Task: Look for space in King's Lynn, United Kingdom from 3rd August, 2023 to 7th August, 2023 for 2 adults in price range Rs.4000 to Rs.9000. Place can be private room with 1  bedroom having 1 bed and 1 bathroom. Property type can be house, flat, guest house, hotel. Booking option can be shelf check-in. Required host language is English.
Action: Mouse moved to (419, 63)
Screenshot: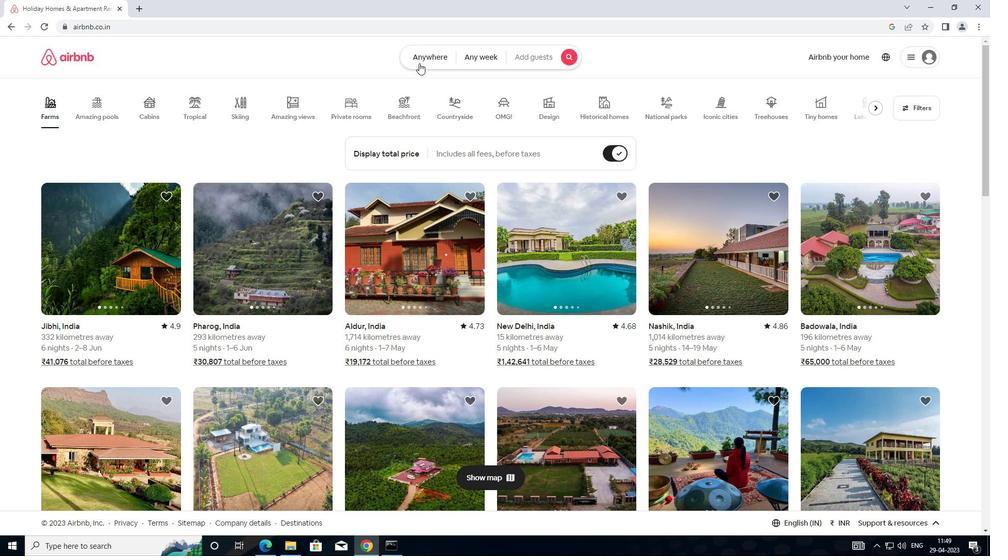 
Action: Mouse pressed left at (419, 63)
Screenshot: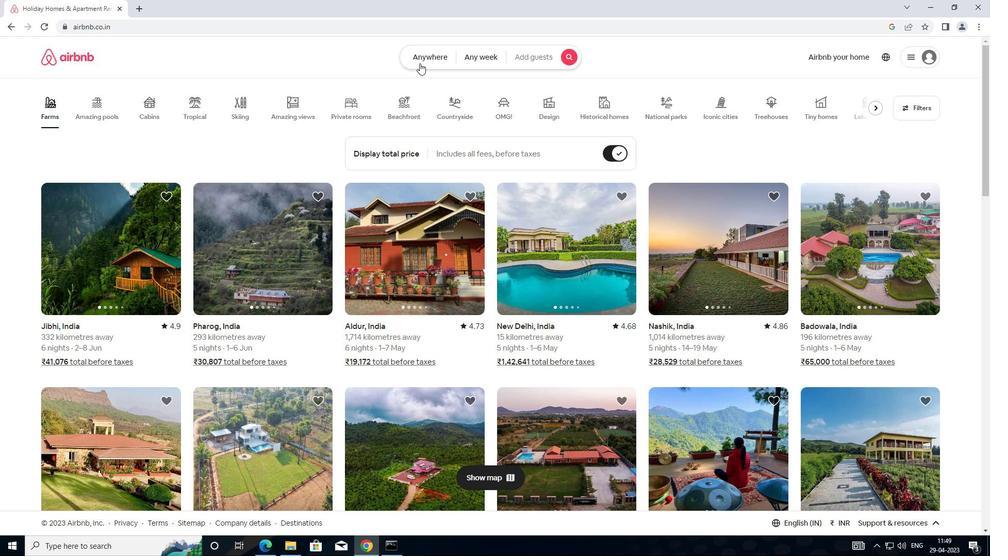
Action: Mouse moved to (320, 104)
Screenshot: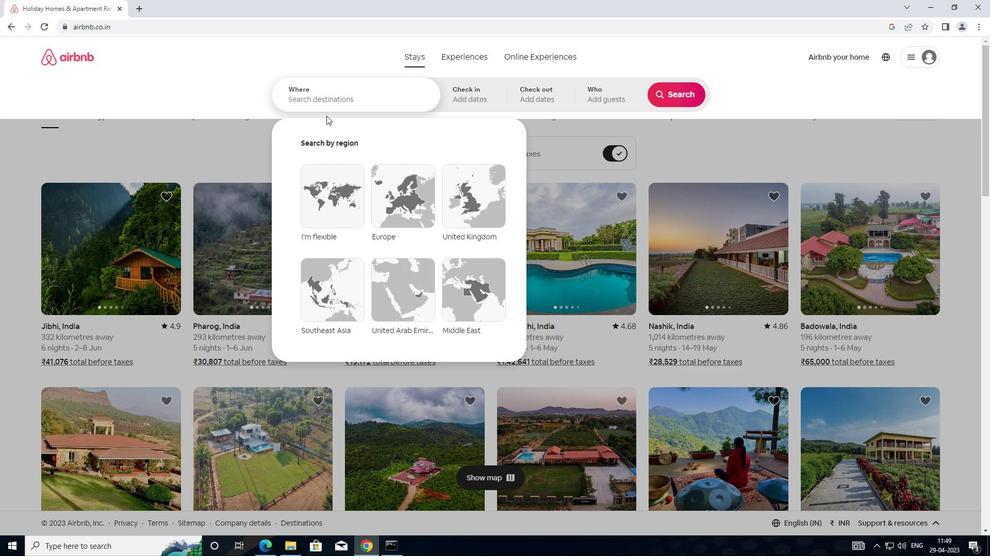 
Action: Mouse pressed left at (320, 104)
Screenshot: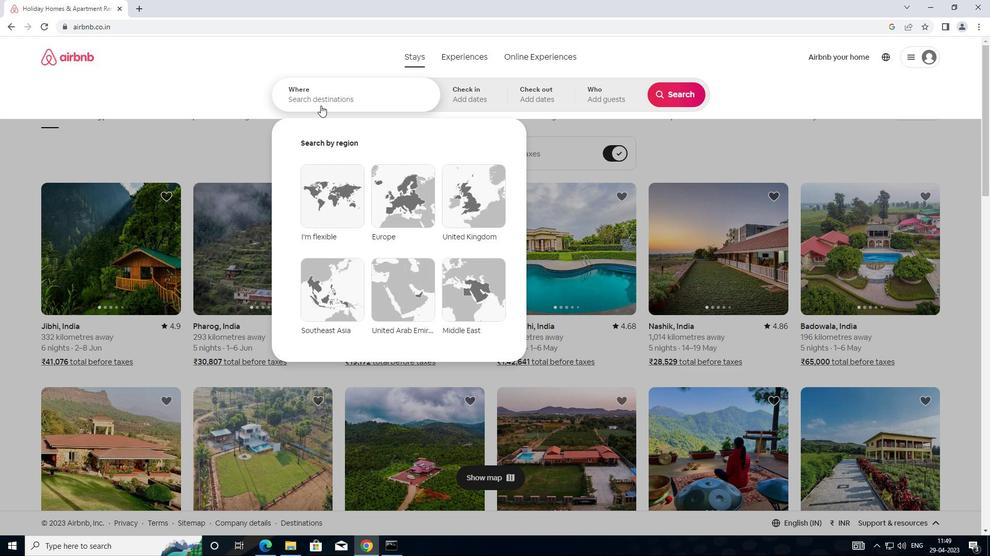 
Action: Mouse moved to (385, 86)
Screenshot: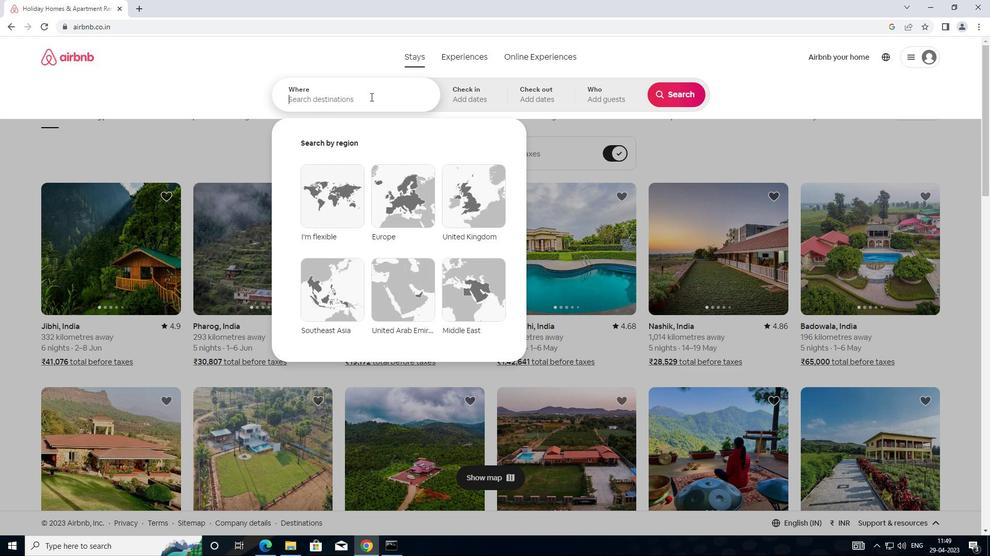 
Action: Key pressed <Key.shift>KING'S<Key.space>LYNN<Key.space>UNITED
Screenshot: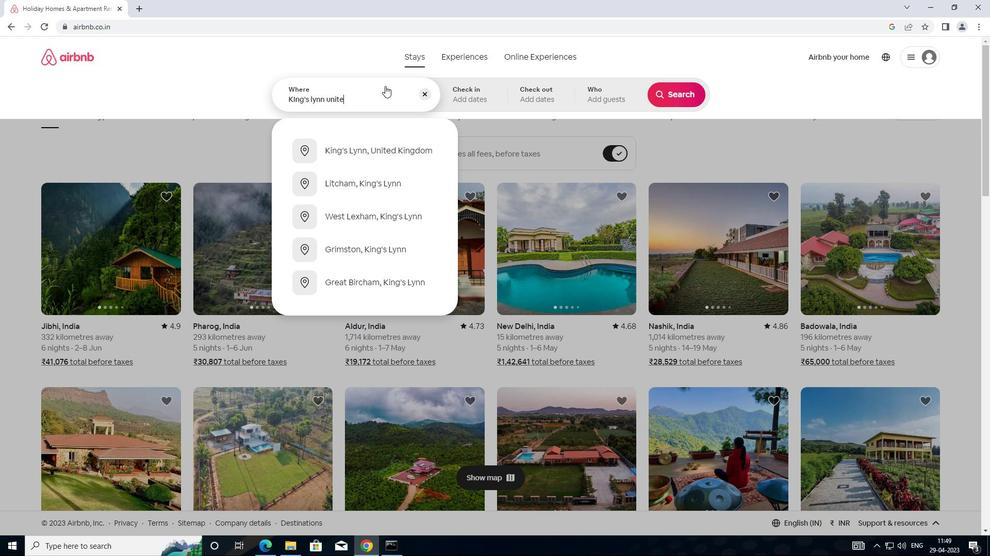 
Action: Mouse moved to (385, 153)
Screenshot: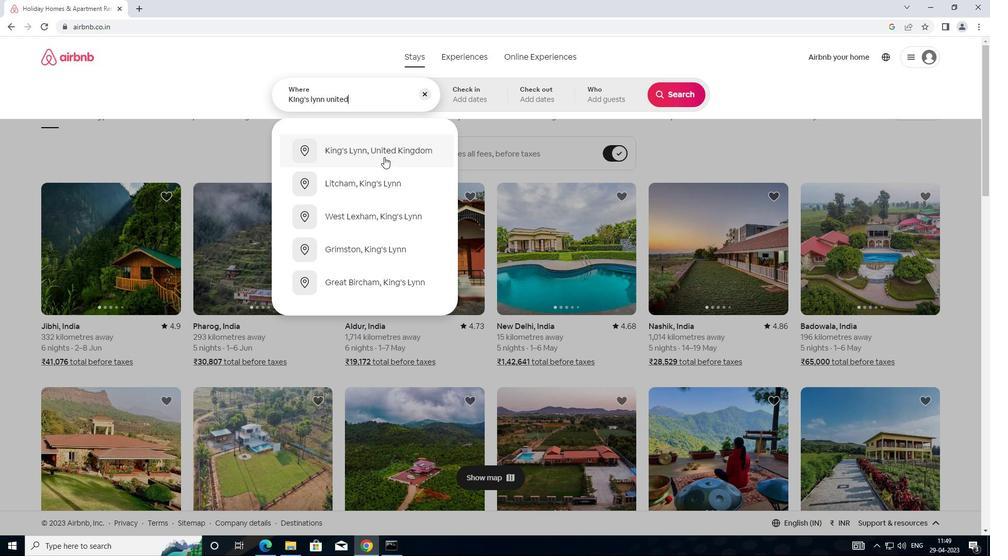 
Action: Mouse pressed left at (385, 153)
Screenshot: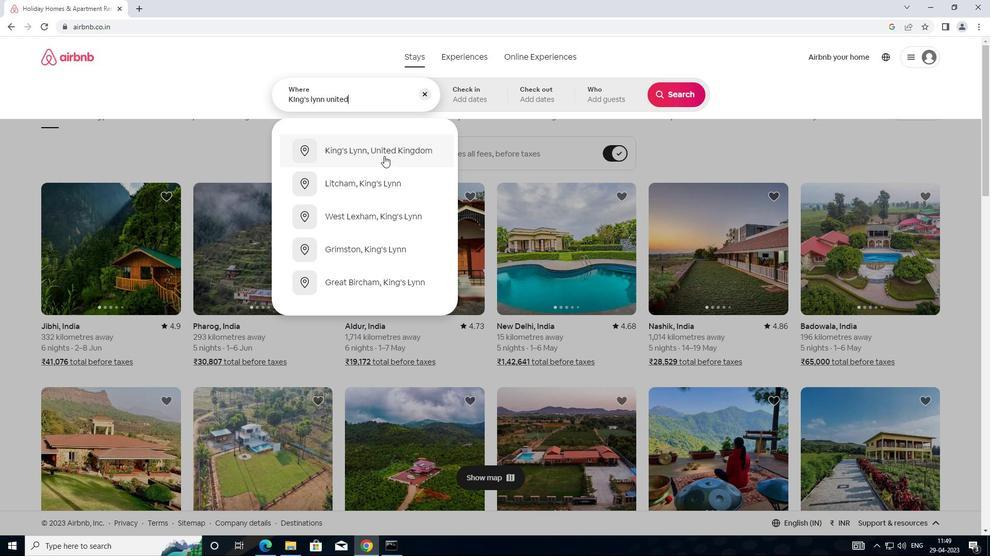 
Action: Mouse moved to (675, 176)
Screenshot: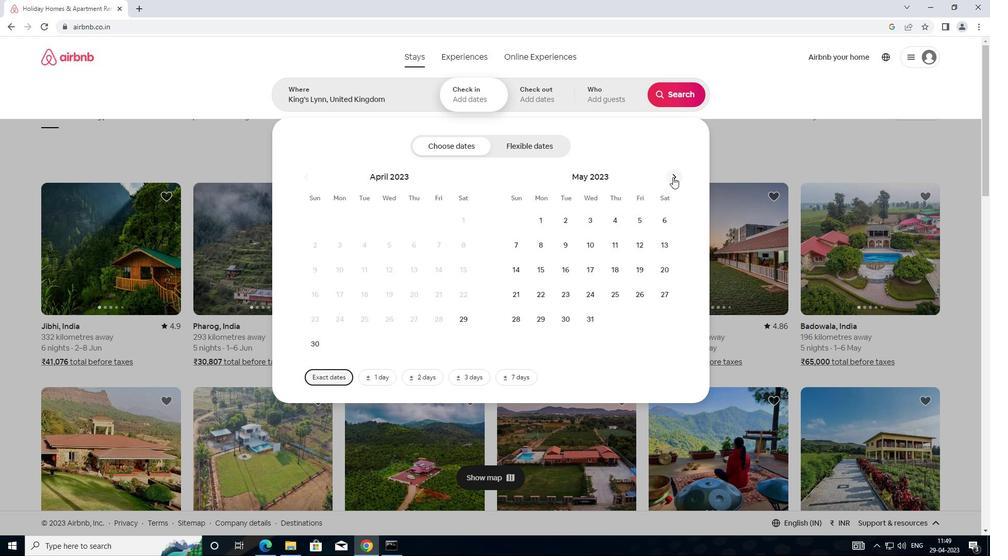 
Action: Mouse pressed left at (675, 176)
Screenshot: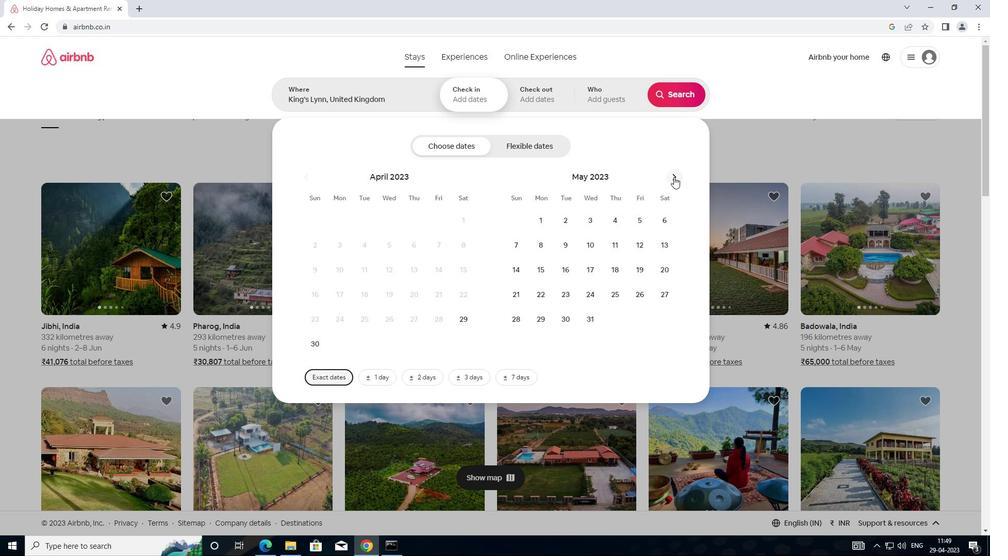 
Action: Mouse pressed left at (675, 176)
Screenshot: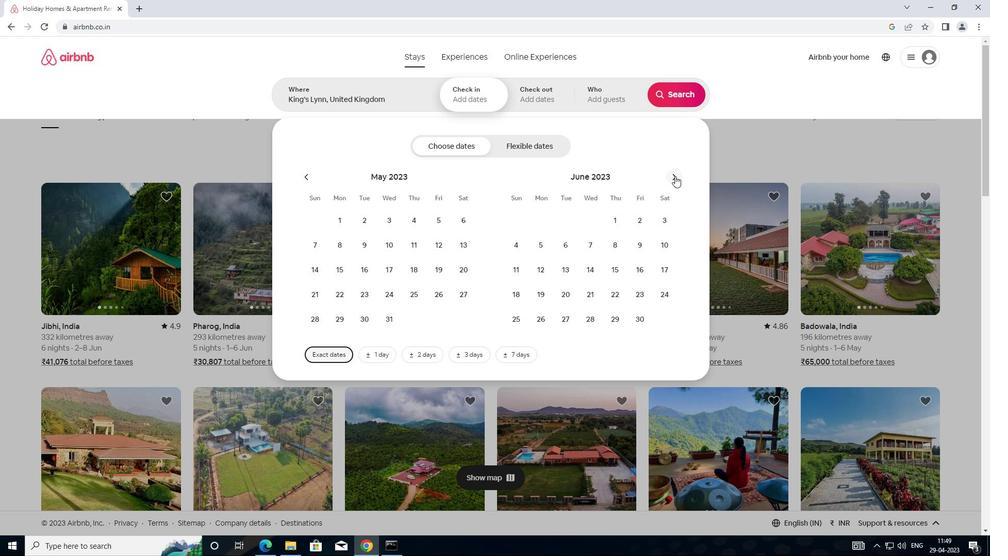 
Action: Mouse pressed left at (675, 176)
Screenshot: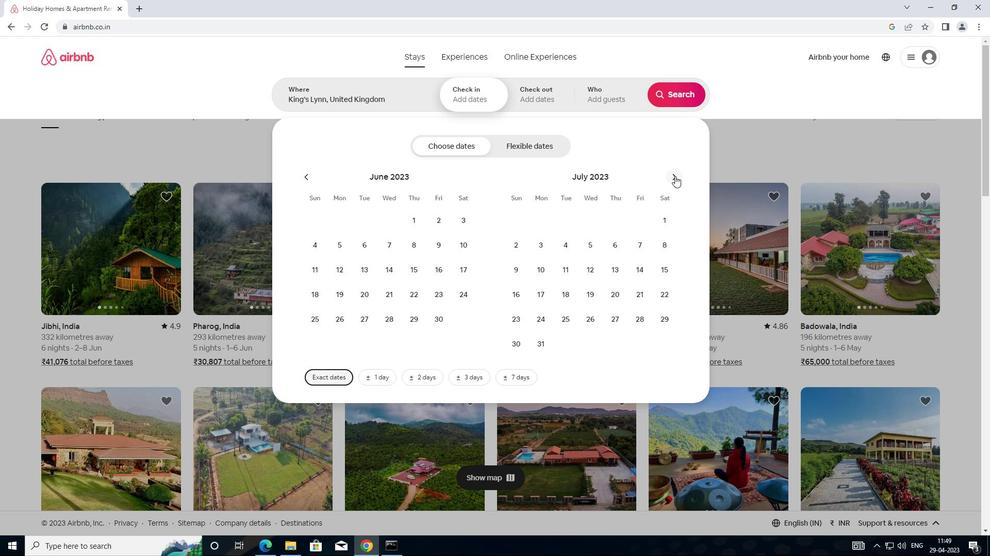 
Action: Mouse moved to (615, 222)
Screenshot: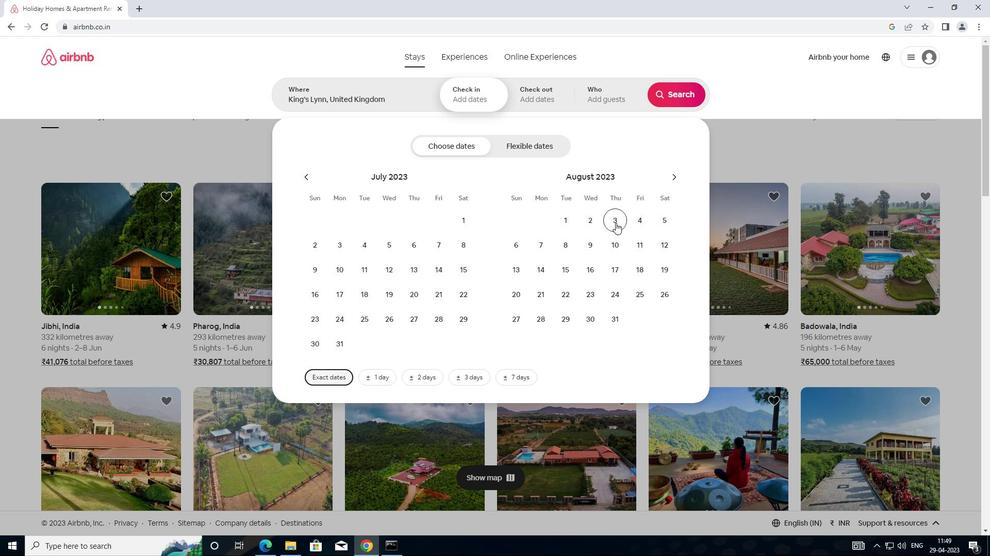 
Action: Mouse pressed left at (615, 222)
Screenshot: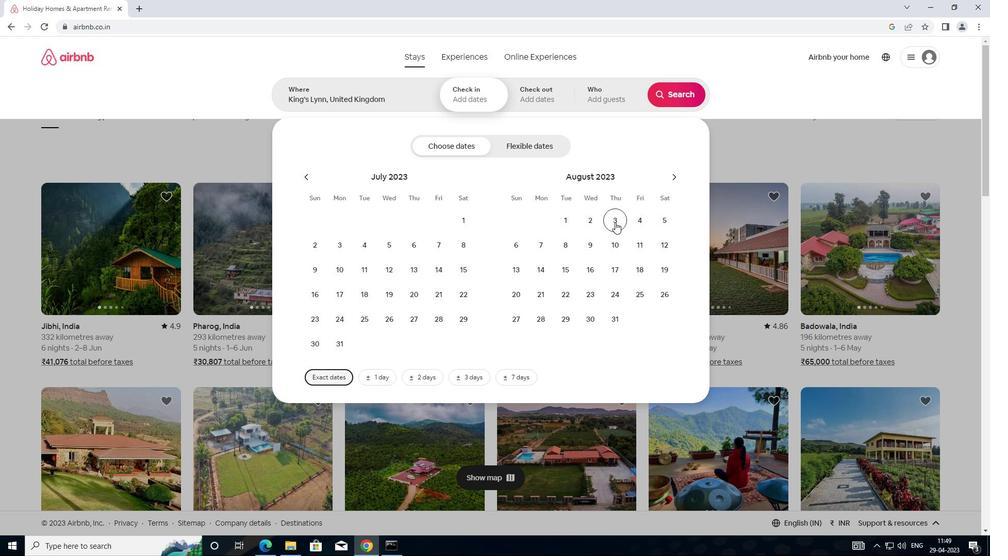 
Action: Mouse moved to (548, 250)
Screenshot: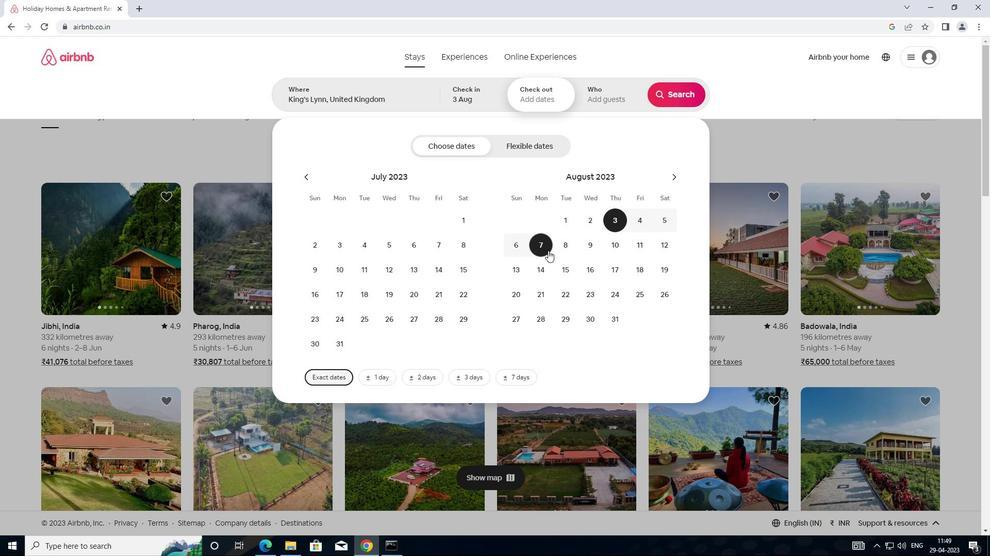 
Action: Mouse pressed left at (548, 250)
Screenshot: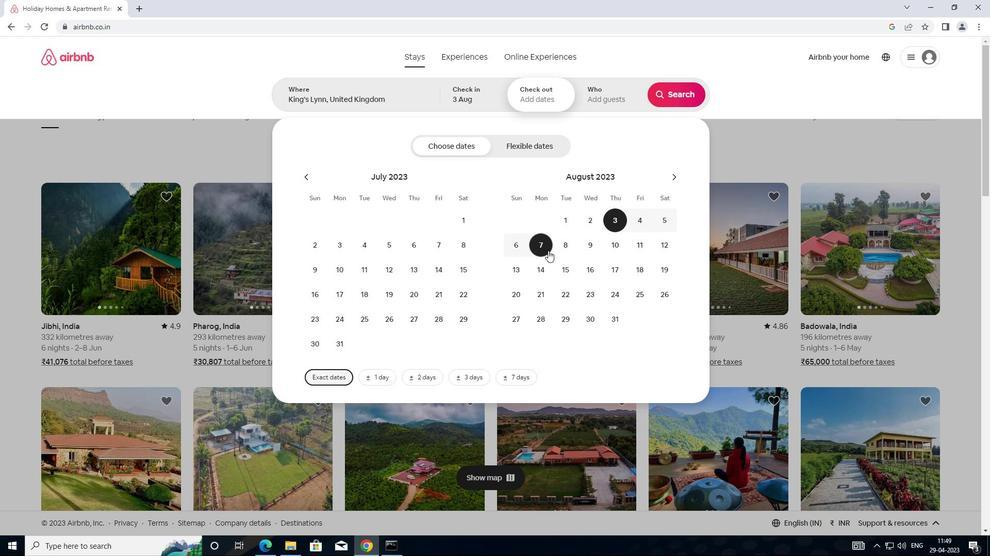 
Action: Mouse moved to (603, 103)
Screenshot: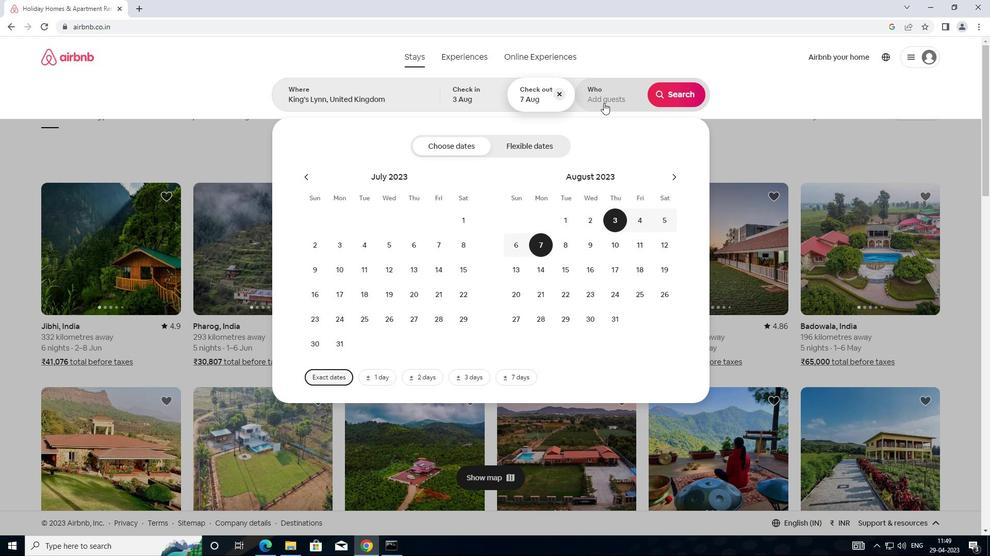 
Action: Mouse pressed left at (603, 103)
Screenshot: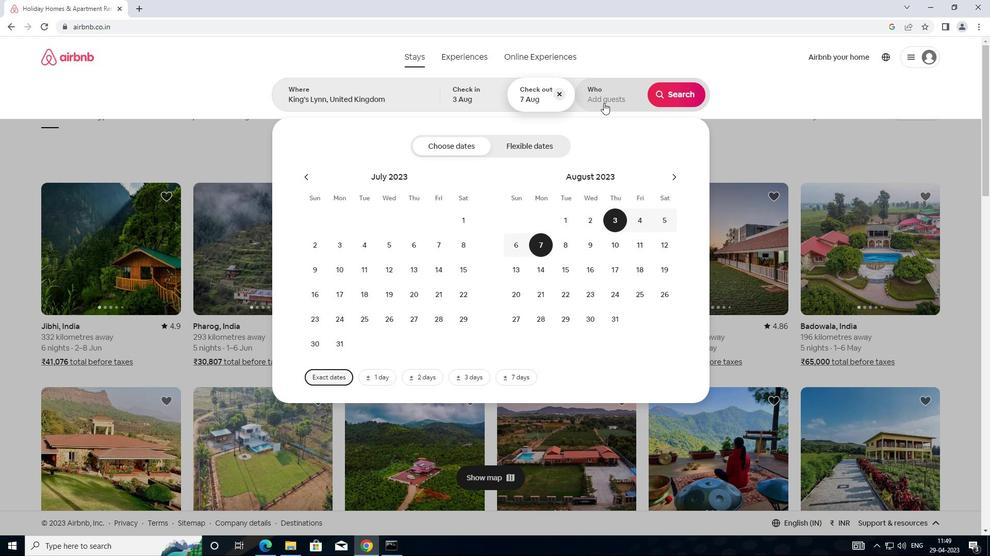 
Action: Mouse moved to (678, 148)
Screenshot: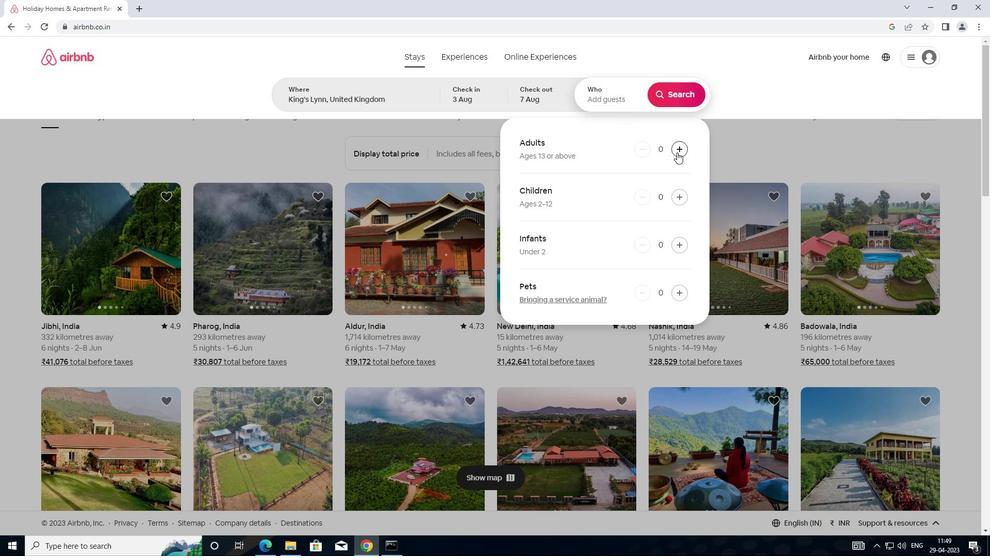 
Action: Mouse pressed left at (678, 148)
Screenshot: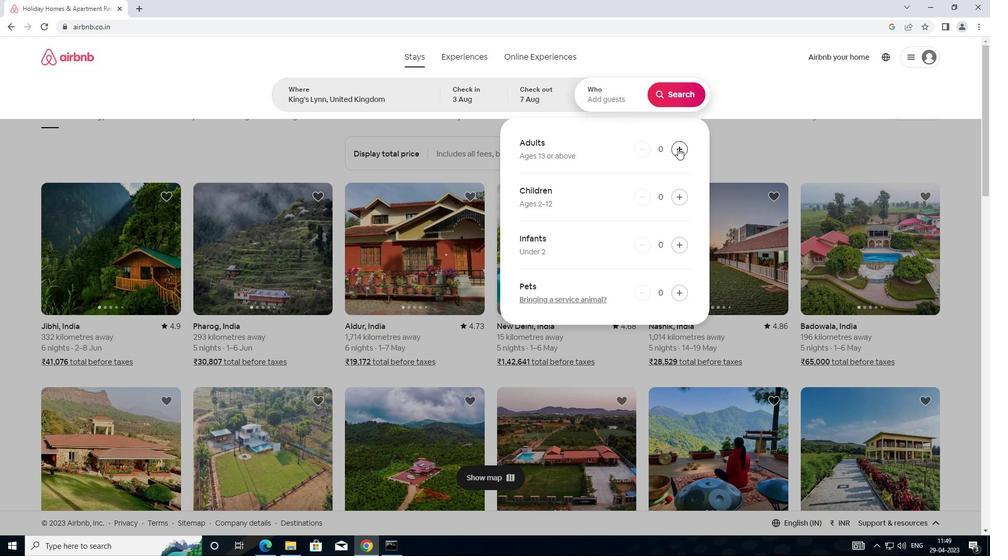 
Action: Mouse pressed left at (678, 148)
Screenshot: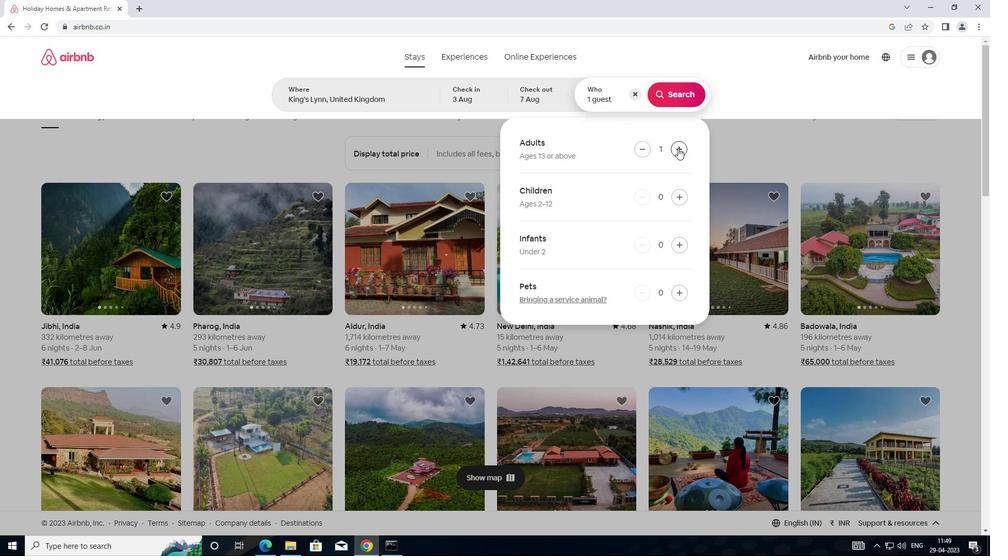 
Action: Mouse moved to (686, 95)
Screenshot: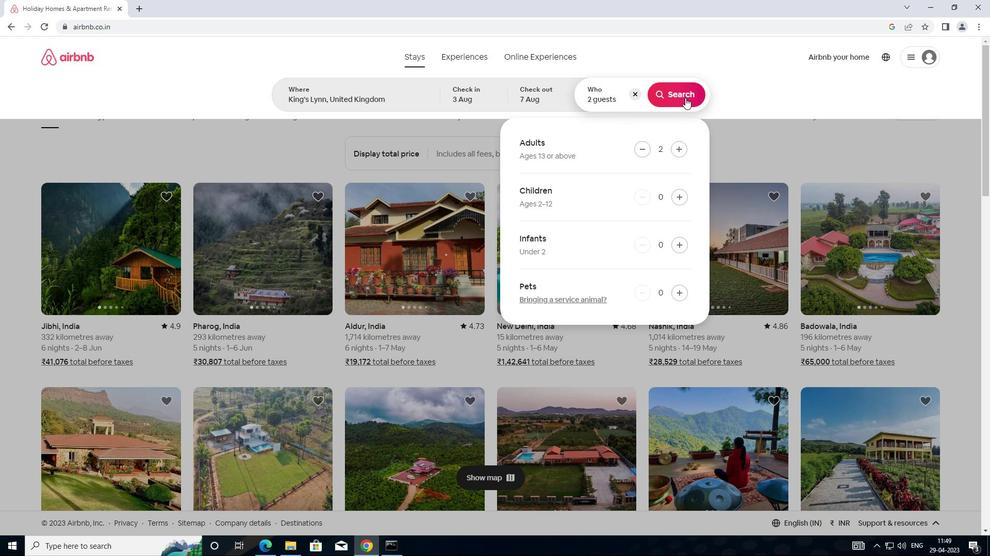 
Action: Mouse pressed left at (686, 95)
Screenshot: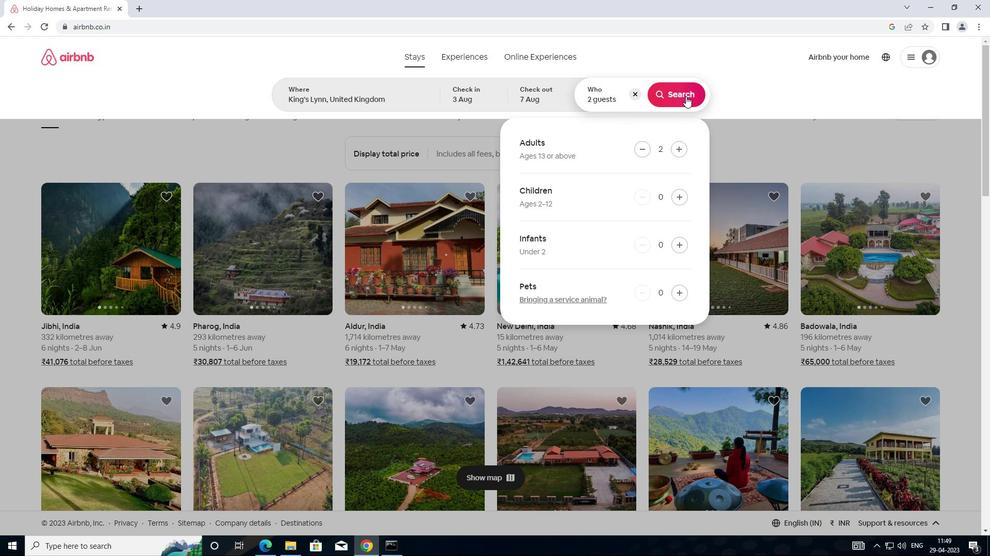 
Action: Mouse moved to (944, 97)
Screenshot: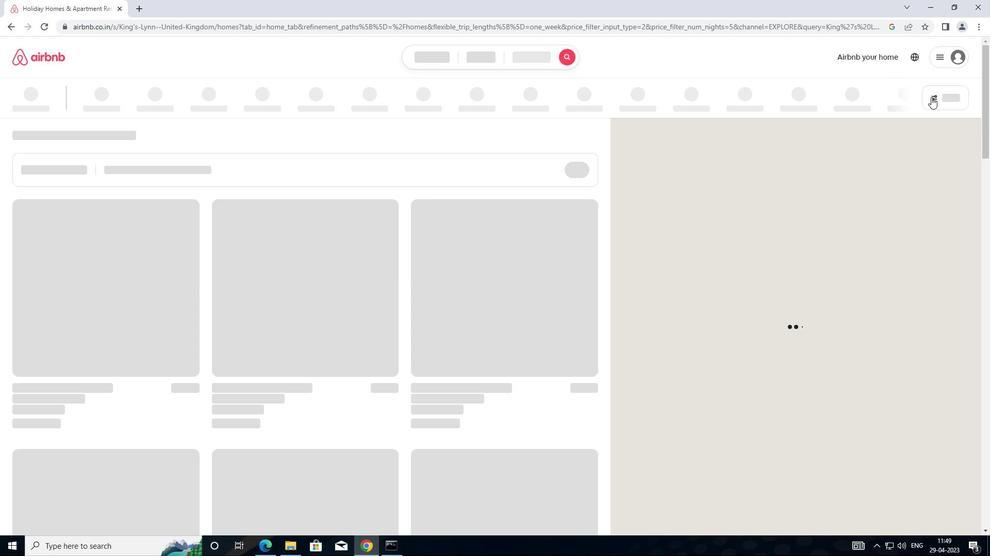 
Action: Mouse pressed left at (944, 97)
Screenshot: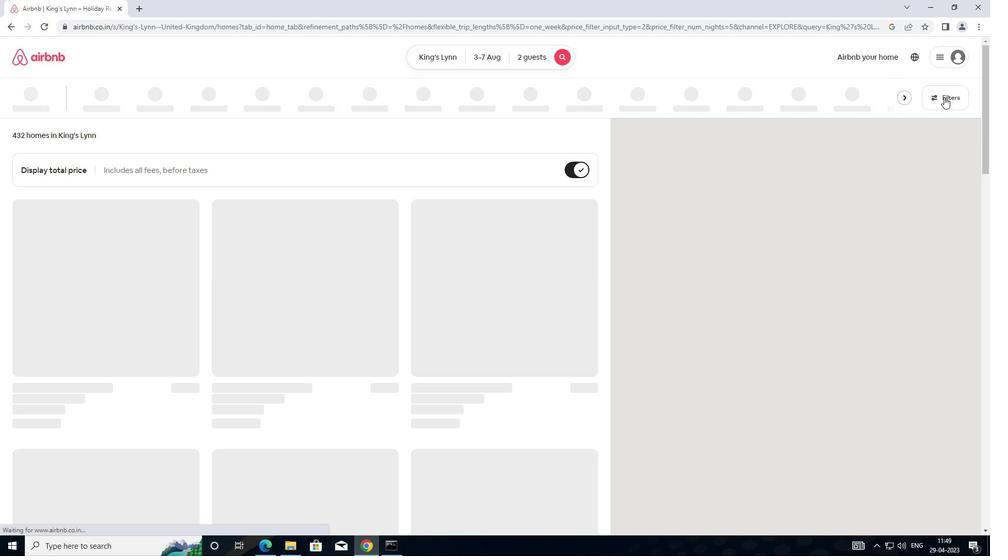 
Action: Mouse moved to (391, 221)
Screenshot: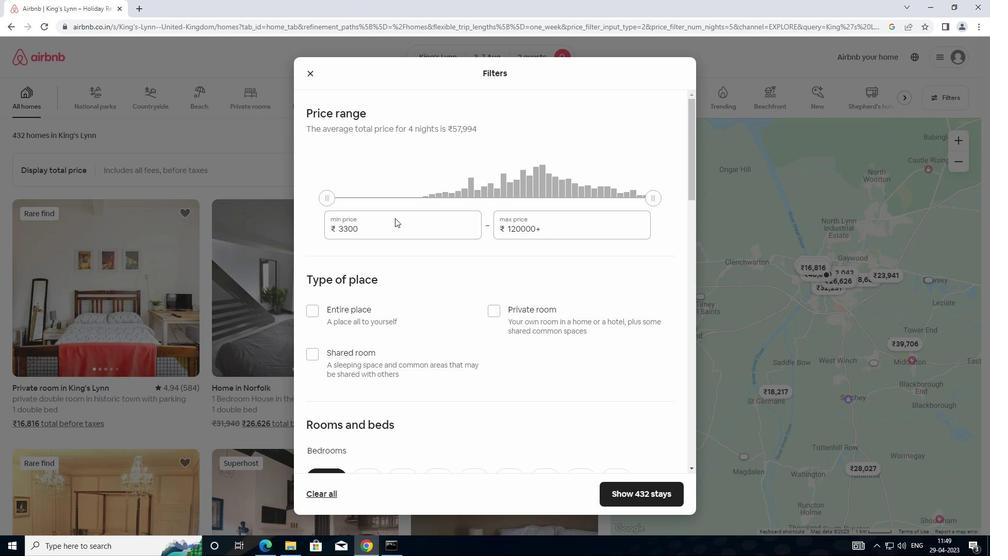 
Action: Mouse pressed left at (391, 221)
Screenshot: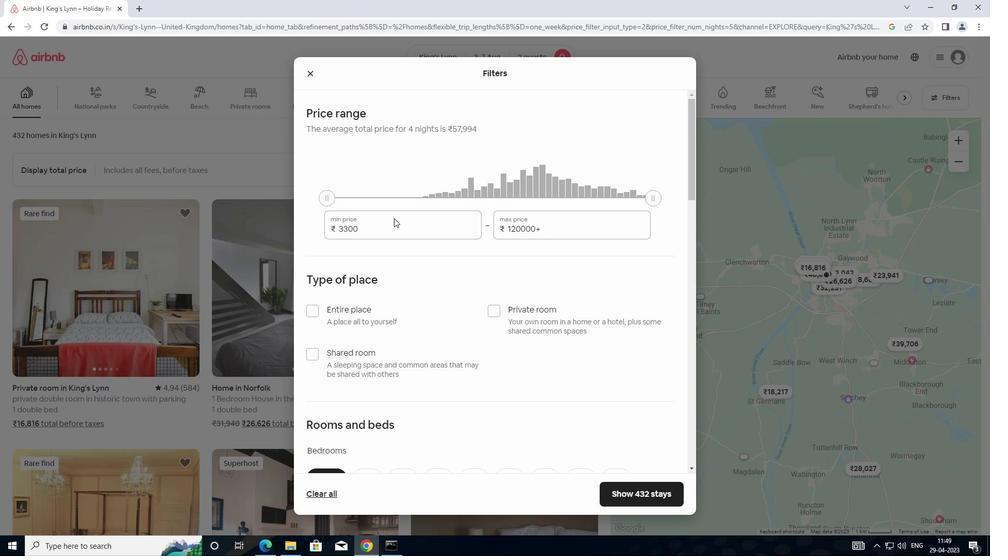 
Action: Mouse moved to (358, 225)
Screenshot: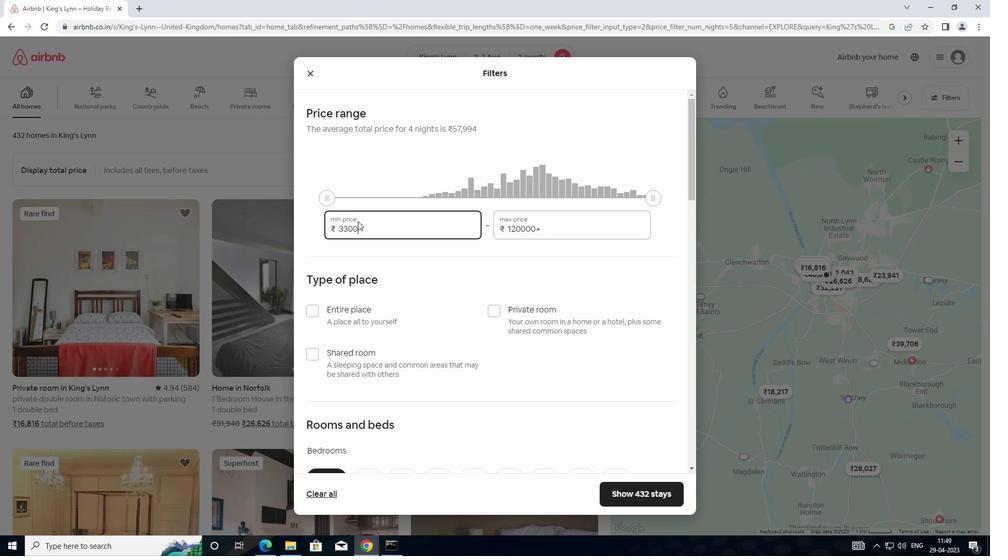 
Action: Mouse pressed left at (358, 225)
Screenshot: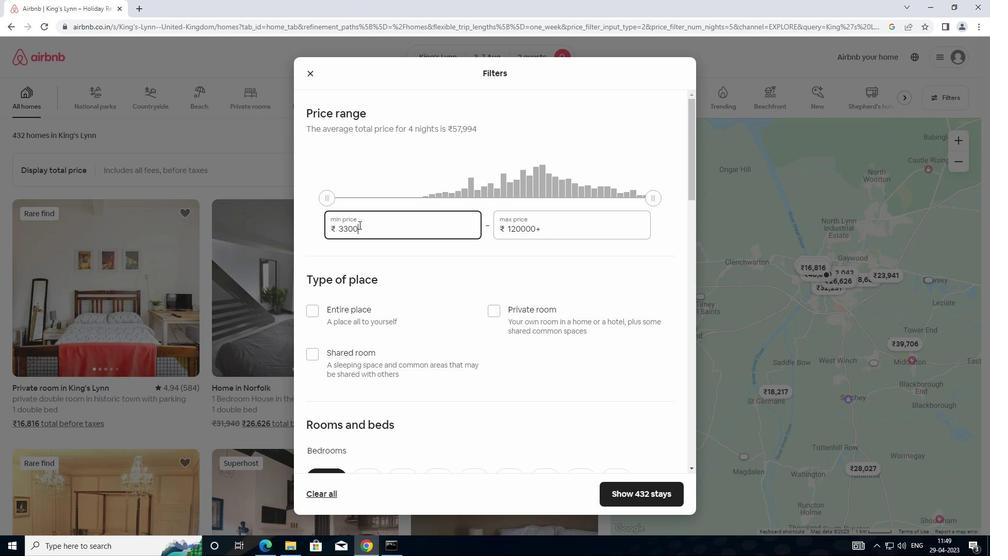 
Action: Mouse moved to (332, 221)
Screenshot: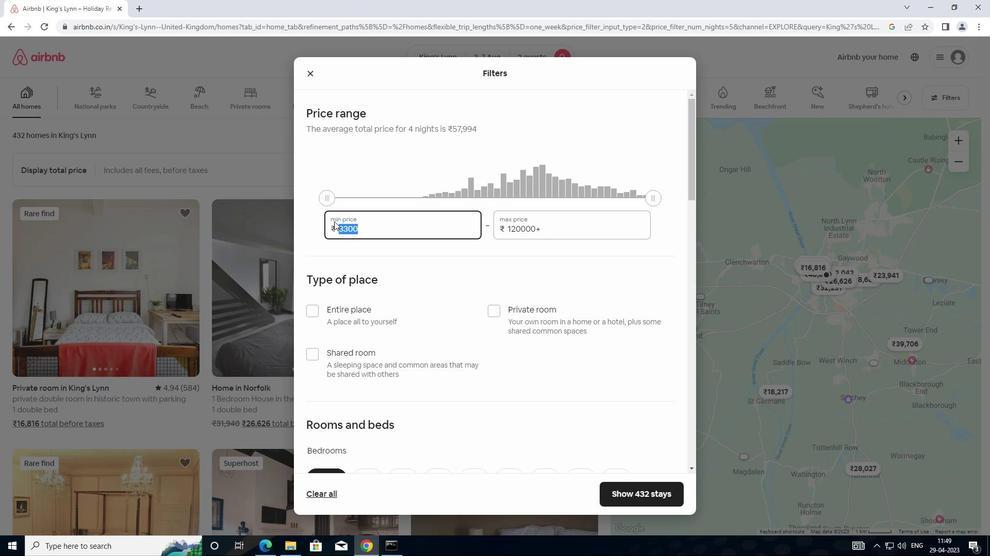 
Action: Key pressed 4000
Screenshot: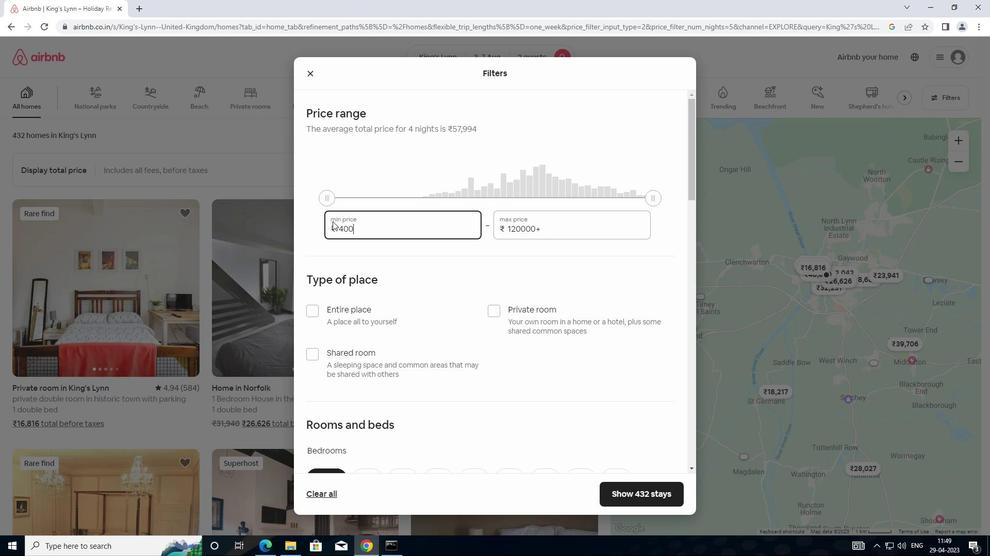 
Action: Mouse moved to (557, 228)
Screenshot: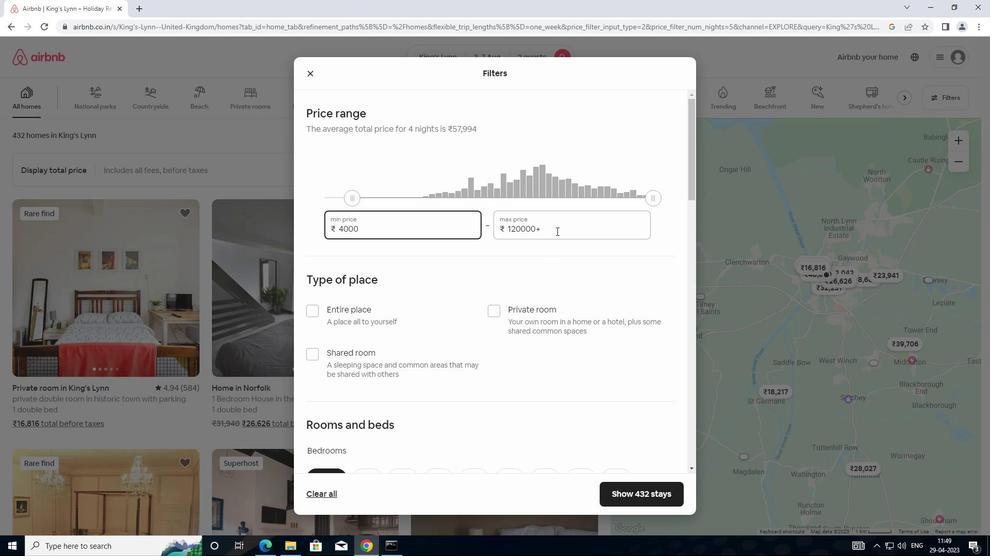
Action: Mouse pressed left at (557, 228)
Screenshot: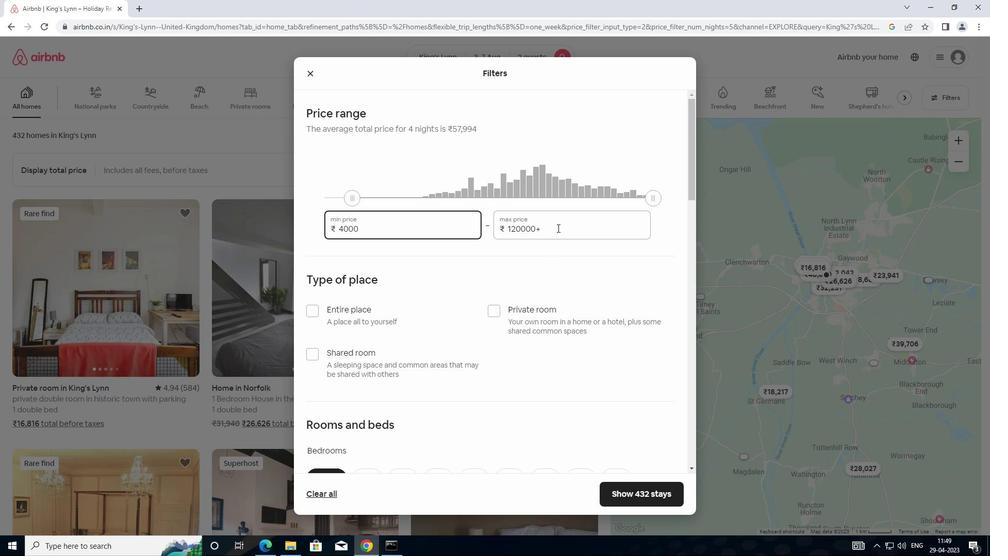 
Action: Mouse moved to (554, 232)
Screenshot: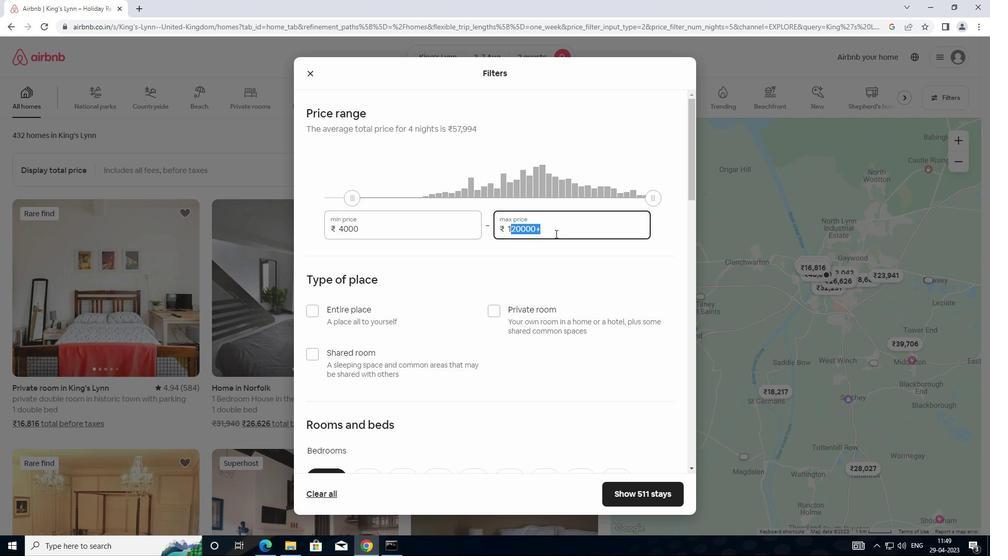 
Action: Mouse pressed left at (554, 232)
Screenshot: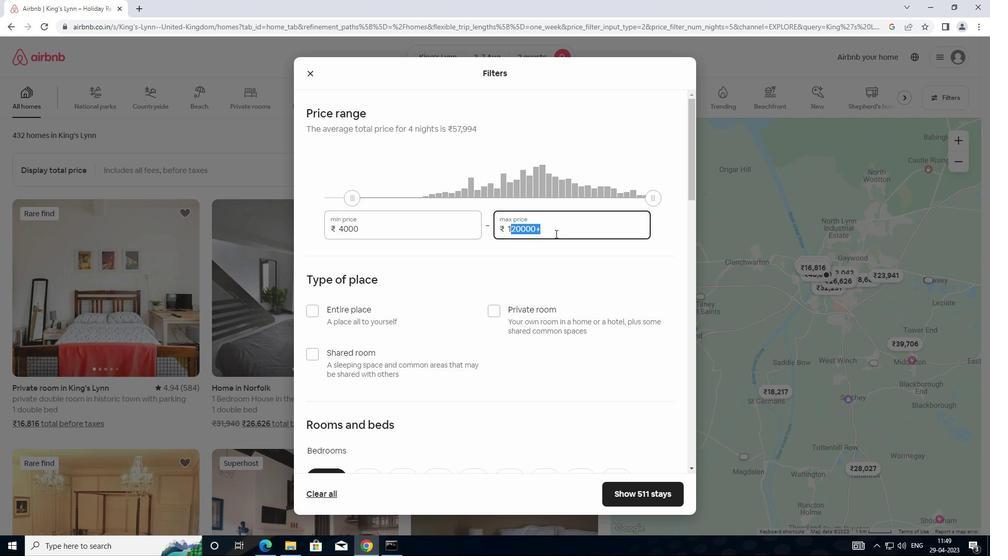 
Action: Mouse moved to (545, 228)
Screenshot: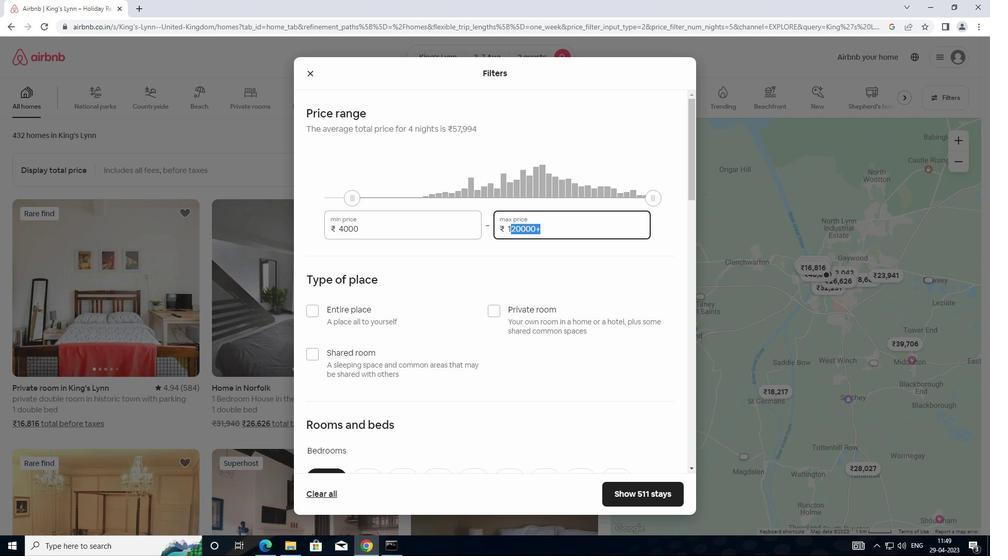 
Action: Mouse pressed left at (545, 228)
Screenshot: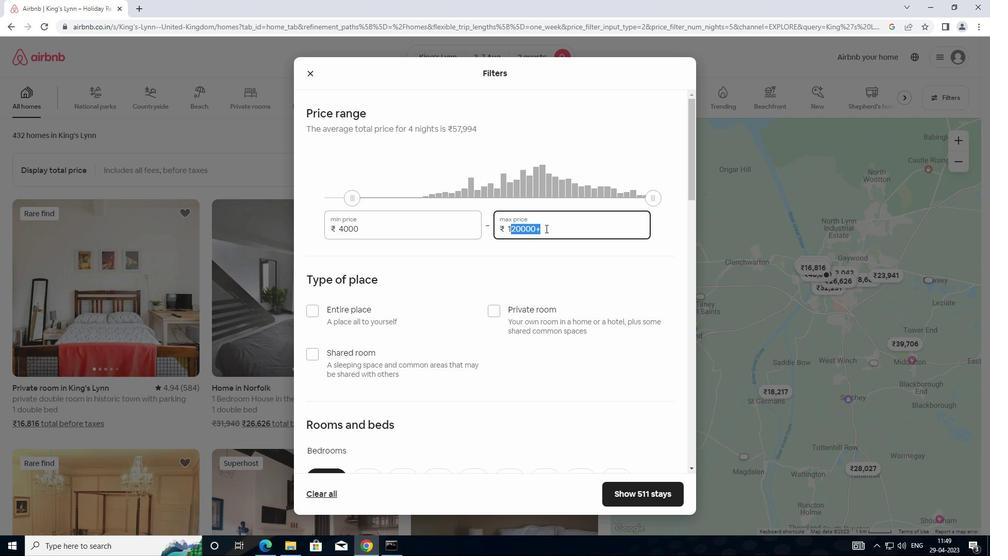 
Action: Mouse pressed left at (545, 228)
Screenshot: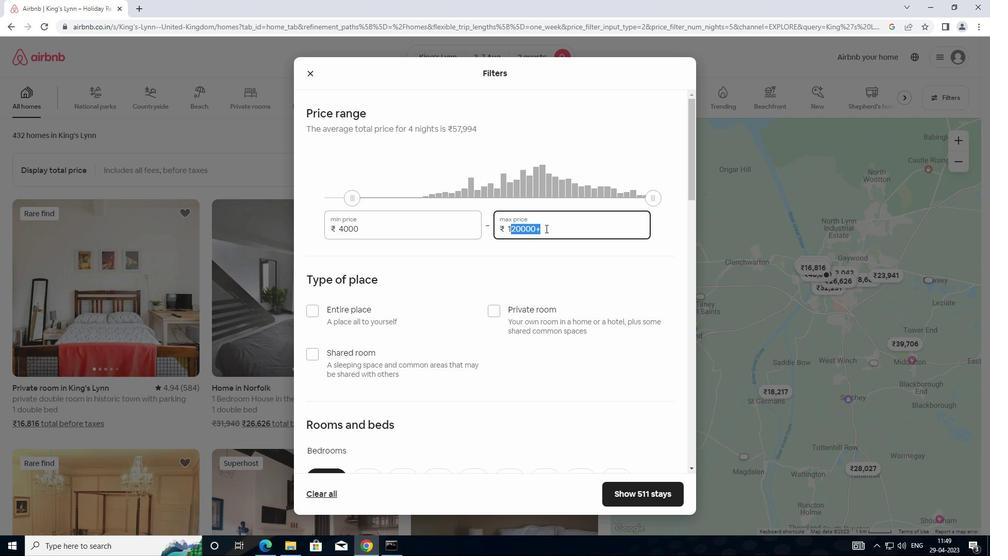 
Action: Mouse moved to (503, 230)
Screenshot: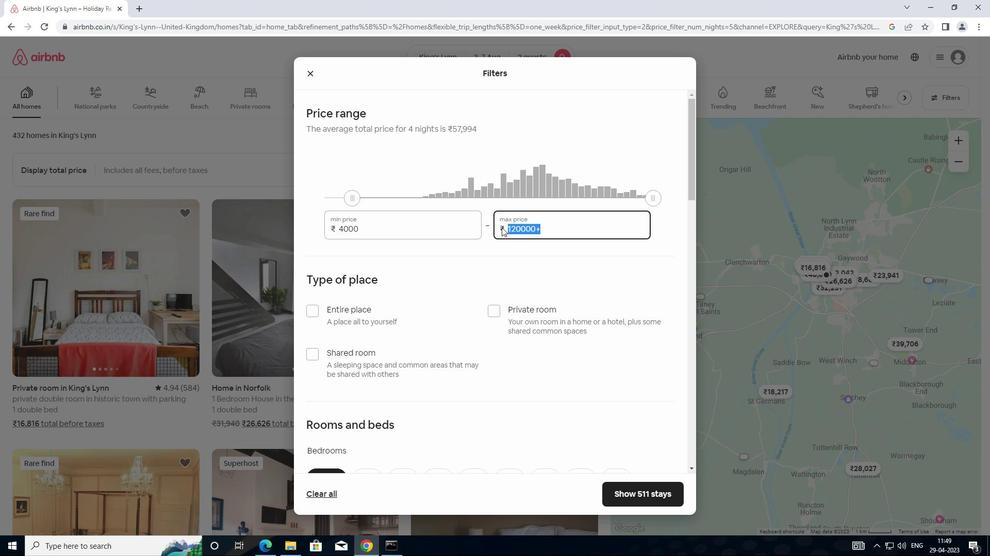 
Action: Key pressed 90000<Key.backspace>
Screenshot: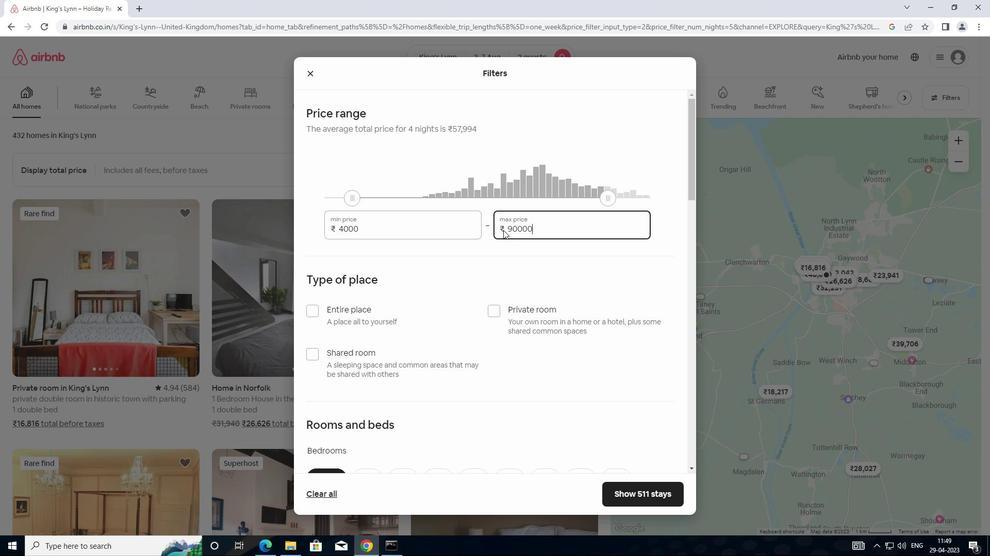 
Action: Mouse moved to (486, 285)
Screenshot: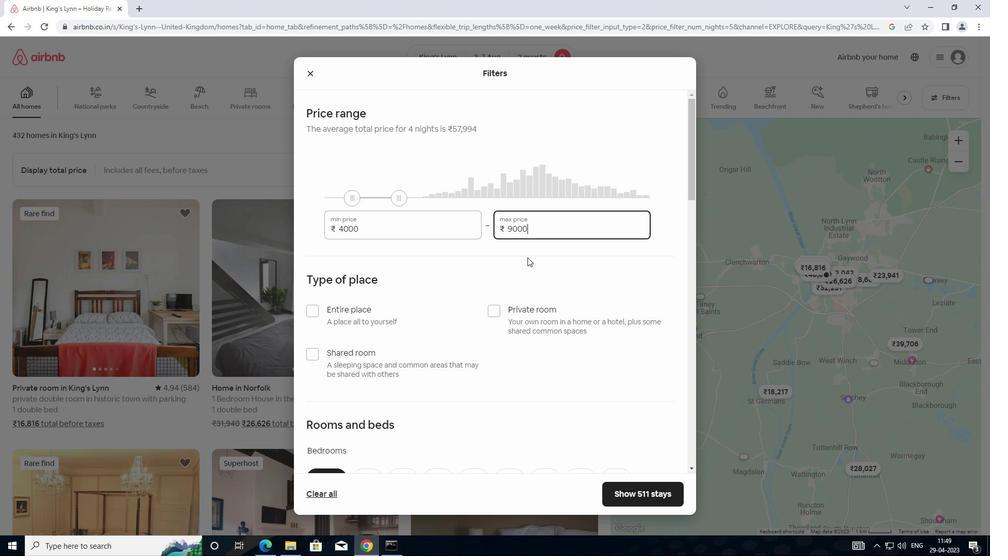 
Action: Mouse scrolled (486, 284) with delta (0, 0)
Screenshot: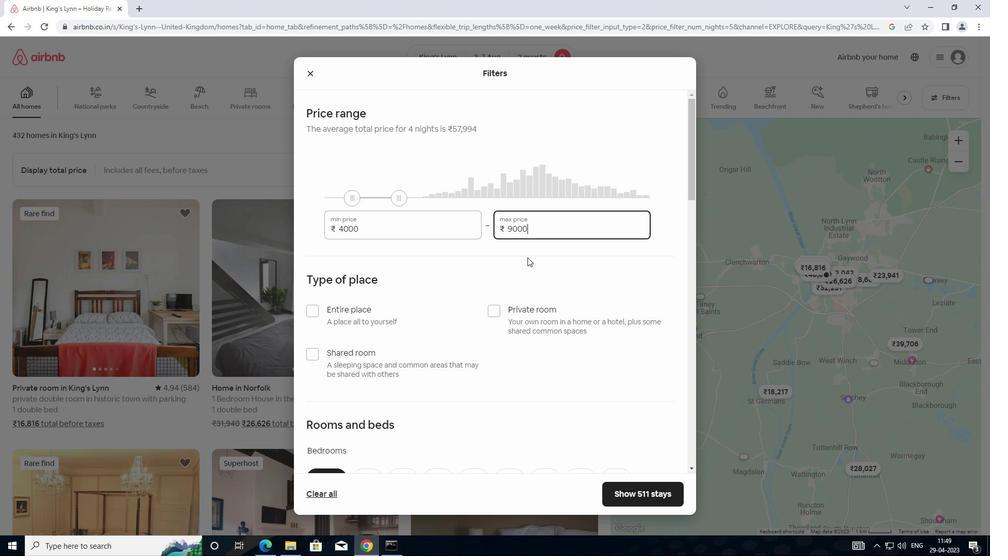 
Action: Mouse moved to (481, 290)
Screenshot: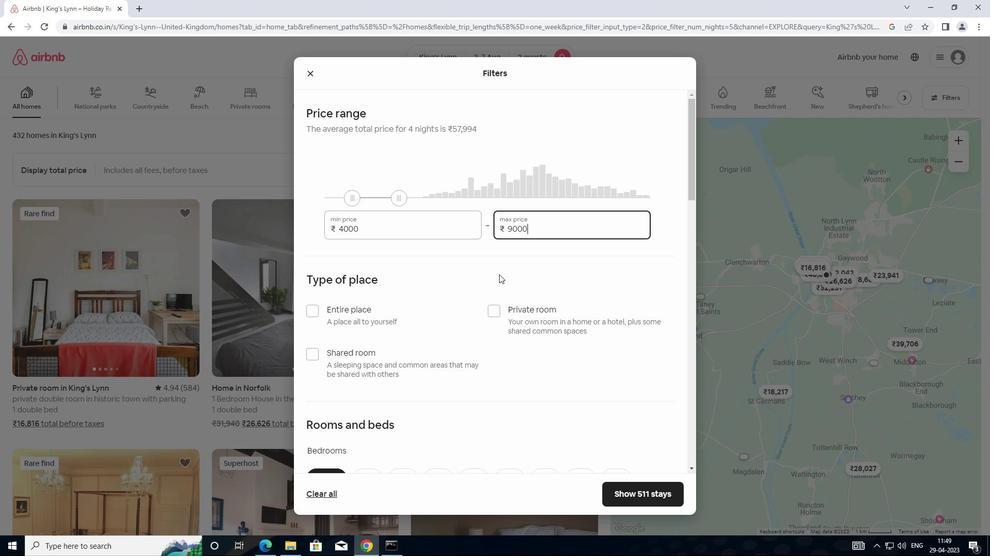 
Action: Mouse scrolled (481, 289) with delta (0, 0)
Screenshot: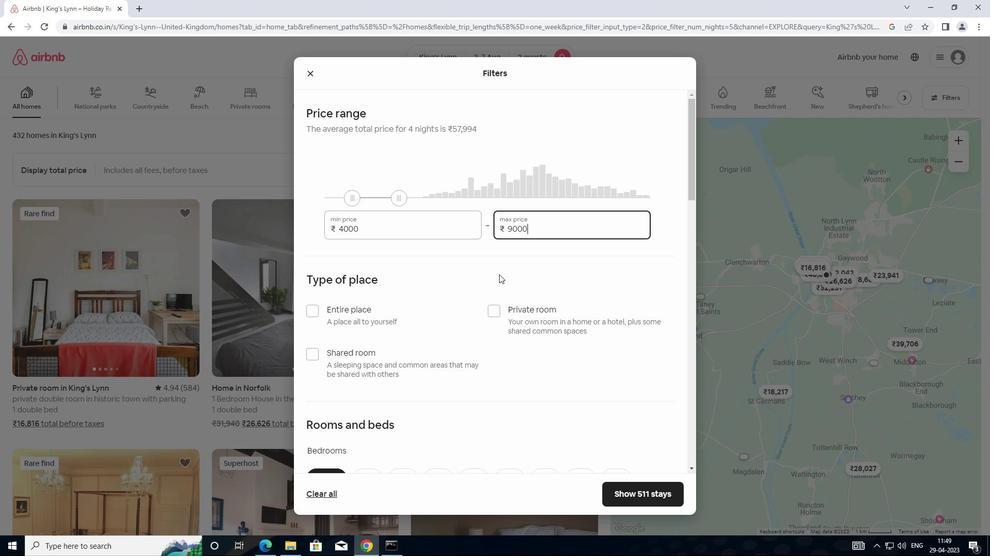 
Action: Mouse moved to (488, 209)
Screenshot: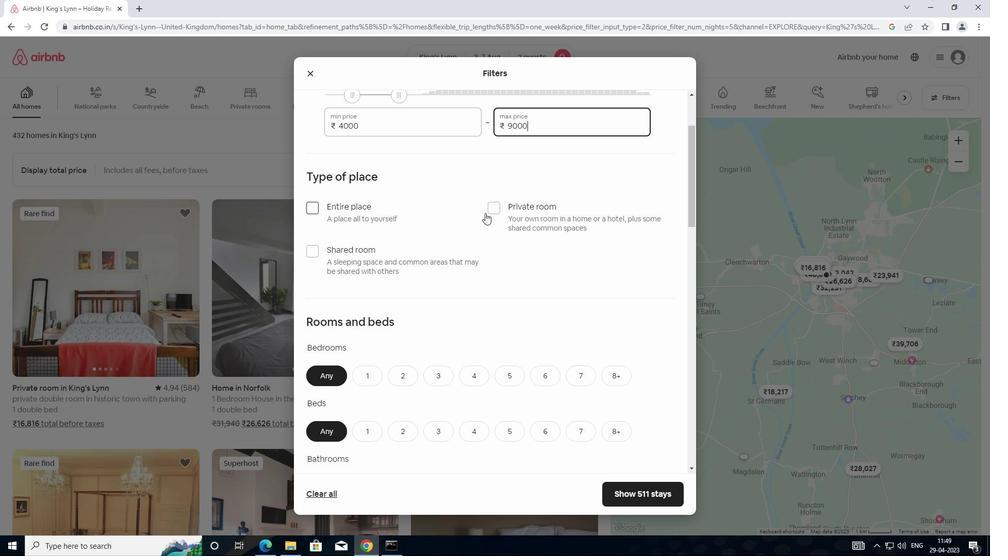 
Action: Mouse pressed left at (488, 209)
Screenshot: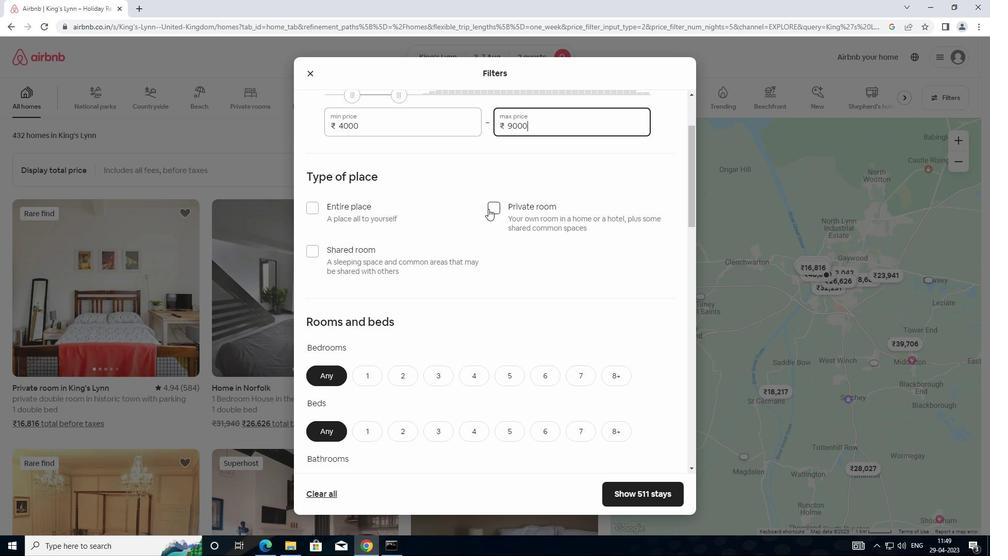 
Action: Mouse moved to (391, 251)
Screenshot: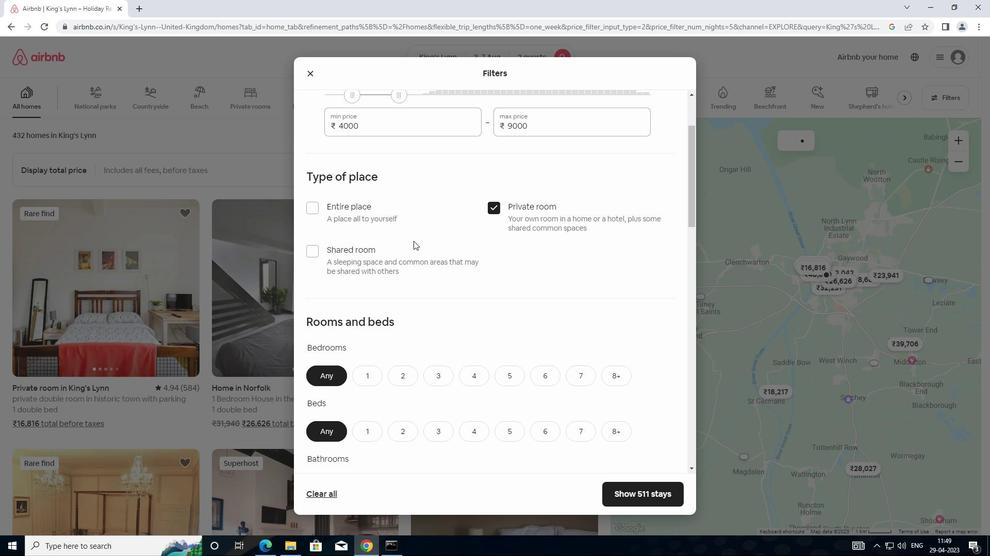 
Action: Mouse scrolled (391, 250) with delta (0, 0)
Screenshot: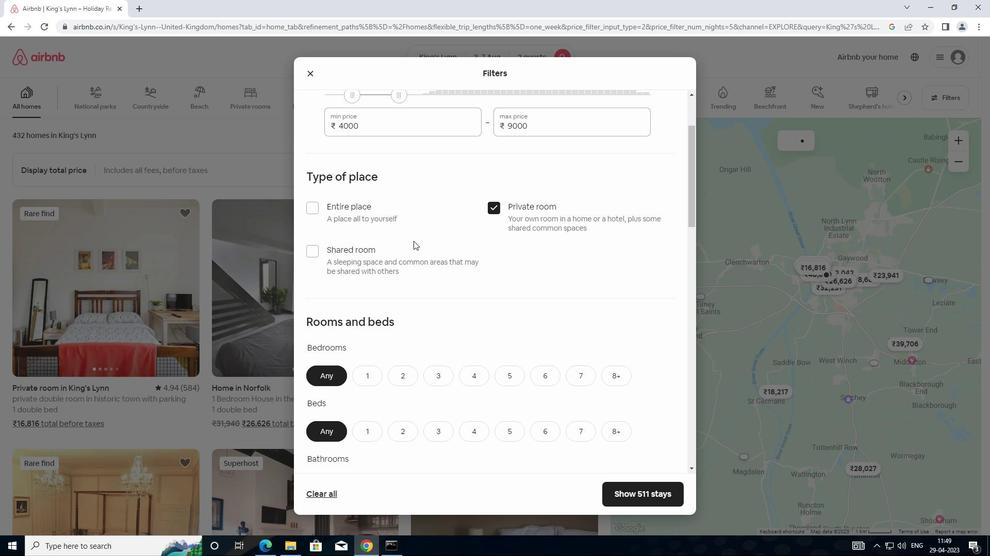 
Action: Mouse moved to (391, 252)
Screenshot: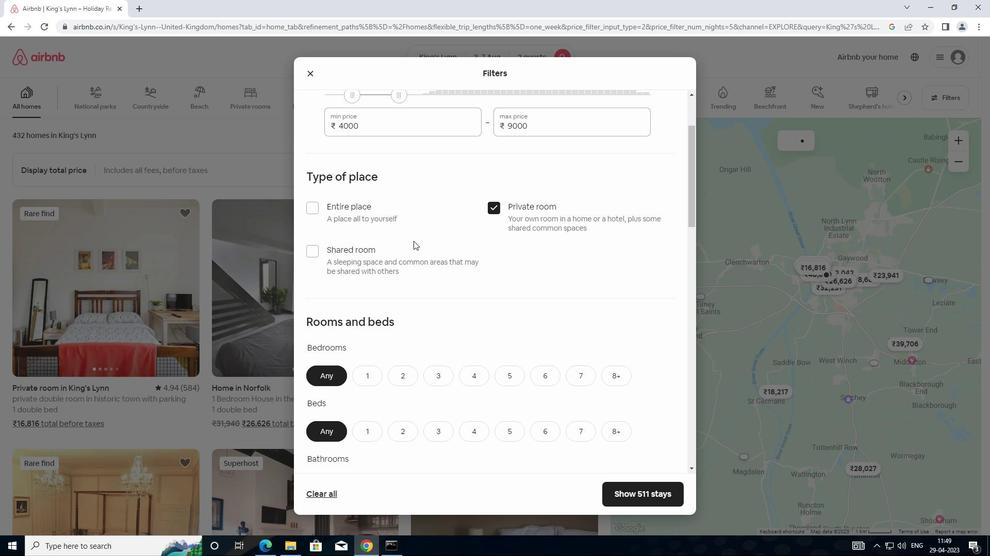 
Action: Mouse scrolled (391, 252) with delta (0, 0)
Screenshot: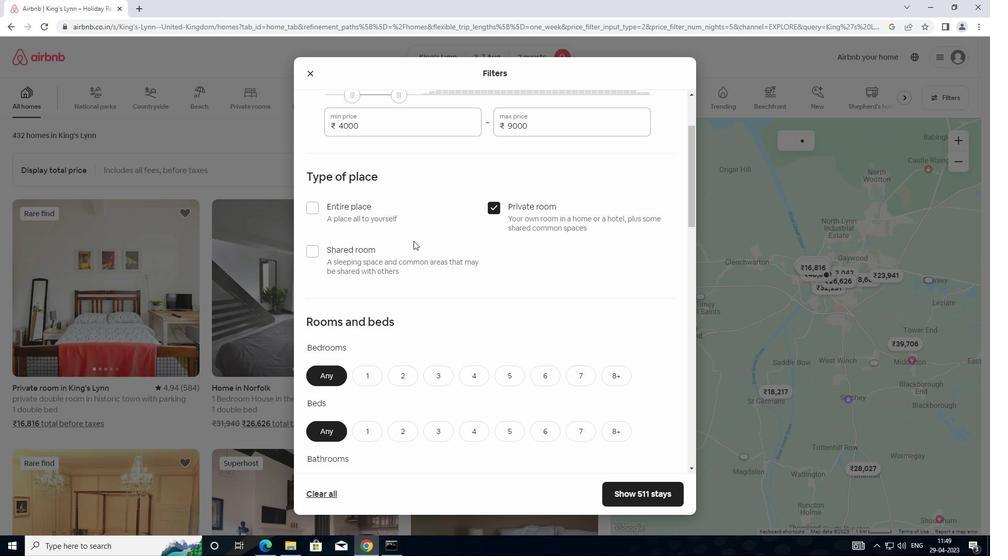
Action: Mouse scrolled (391, 252) with delta (0, 0)
Screenshot: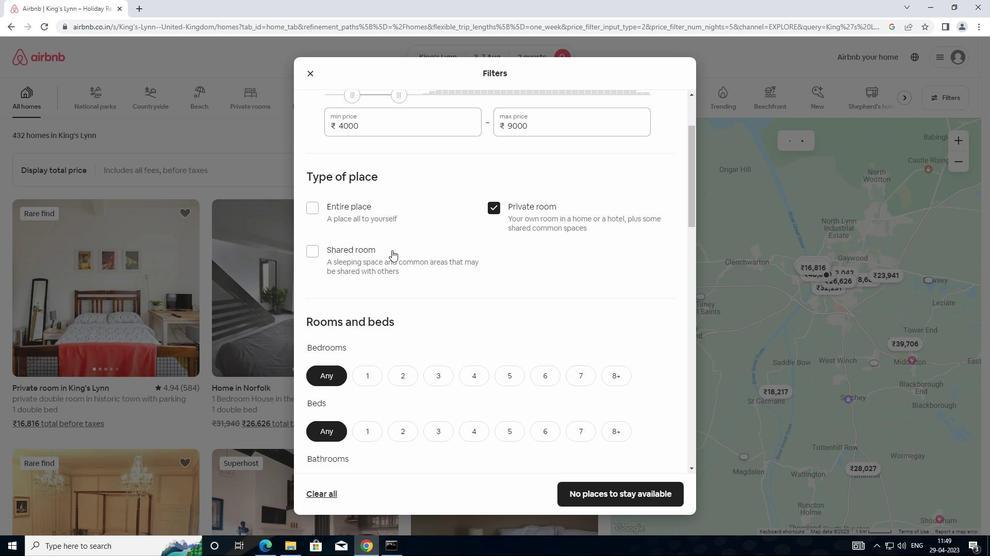 
Action: Mouse moved to (365, 225)
Screenshot: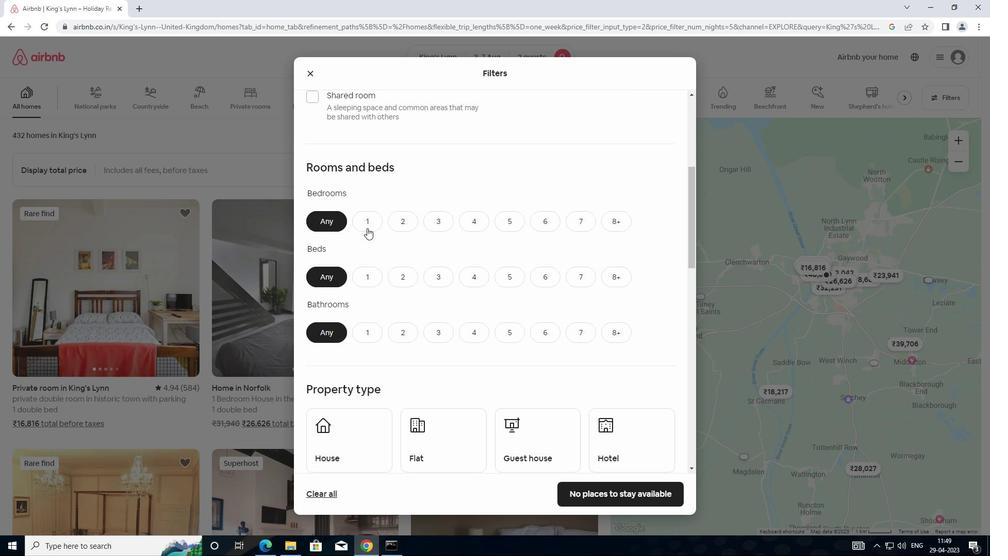 
Action: Mouse pressed left at (365, 225)
Screenshot: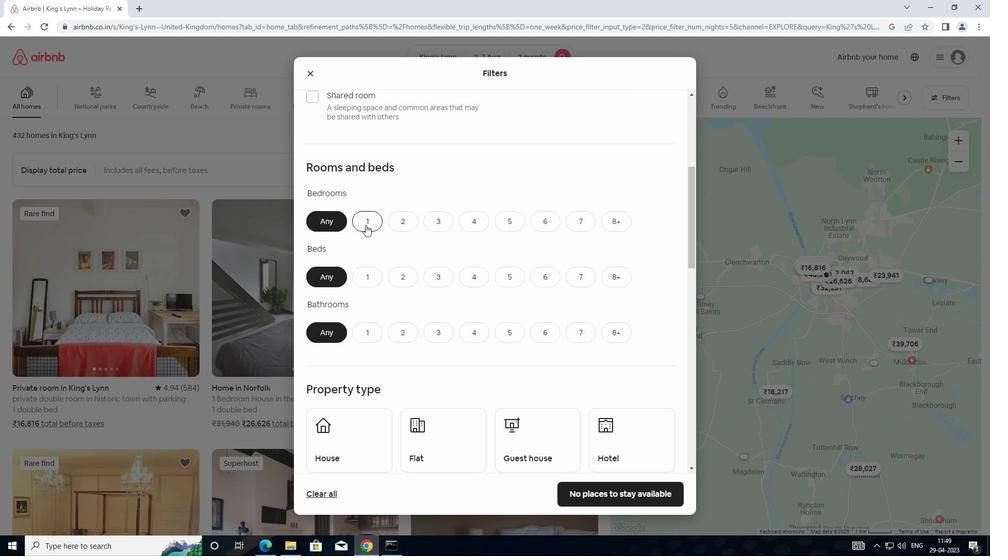 
Action: Mouse moved to (371, 277)
Screenshot: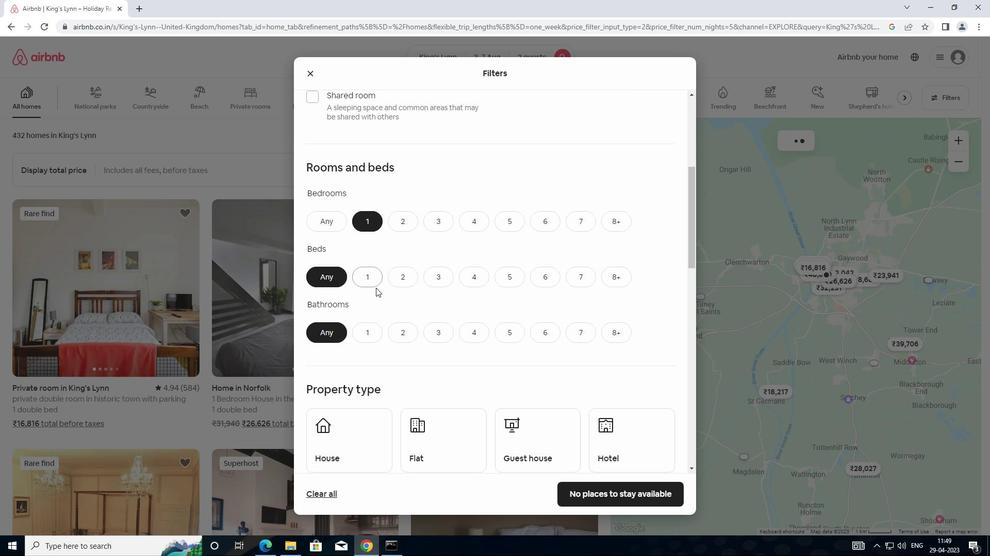 
Action: Mouse pressed left at (371, 277)
Screenshot: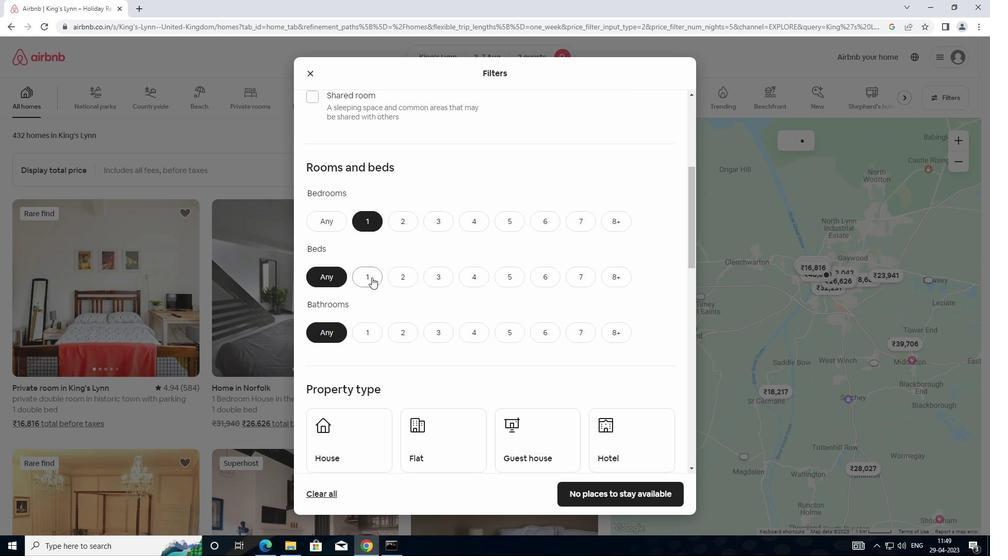 
Action: Mouse moved to (369, 330)
Screenshot: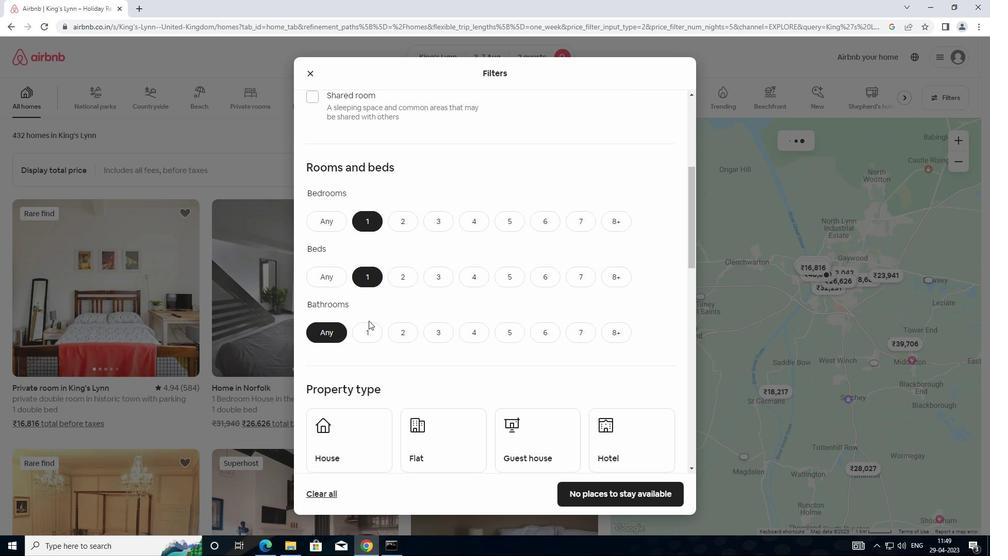 
Action: Mouse pressed left at (369, 330)
Screenshot: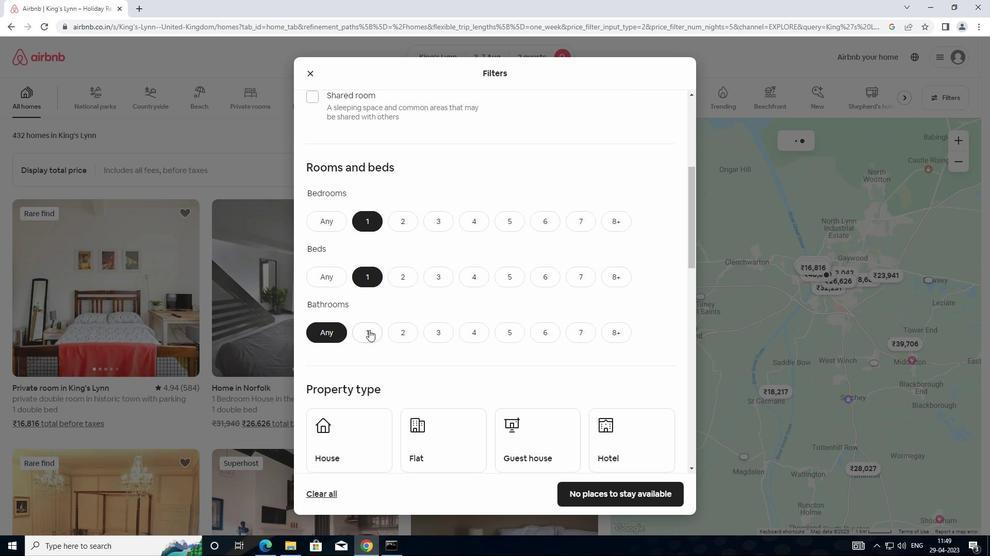 
Action: Mouse moved to (375, 318)
Screenshot: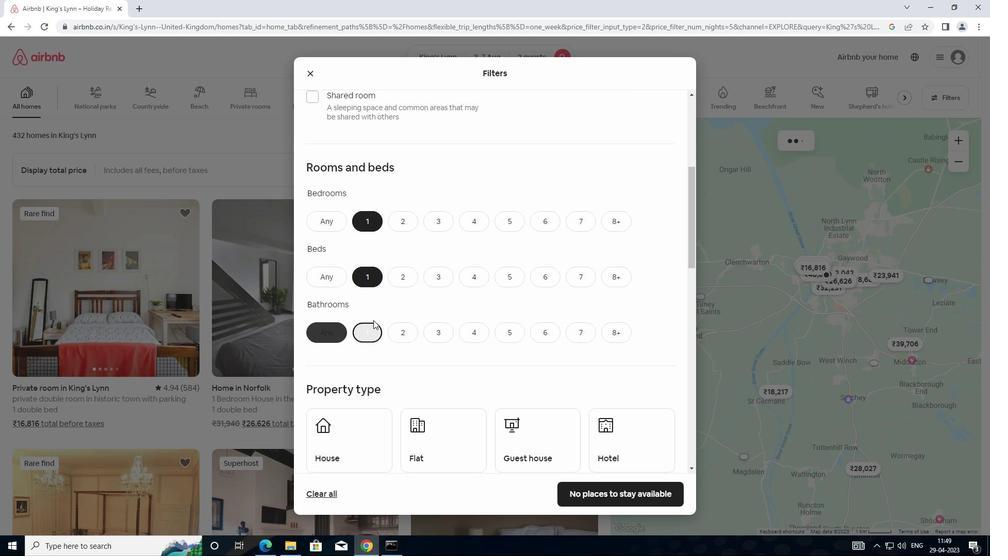
Action: Mouse scrolled (375, 317) with delta (0, 0)
Screenshot: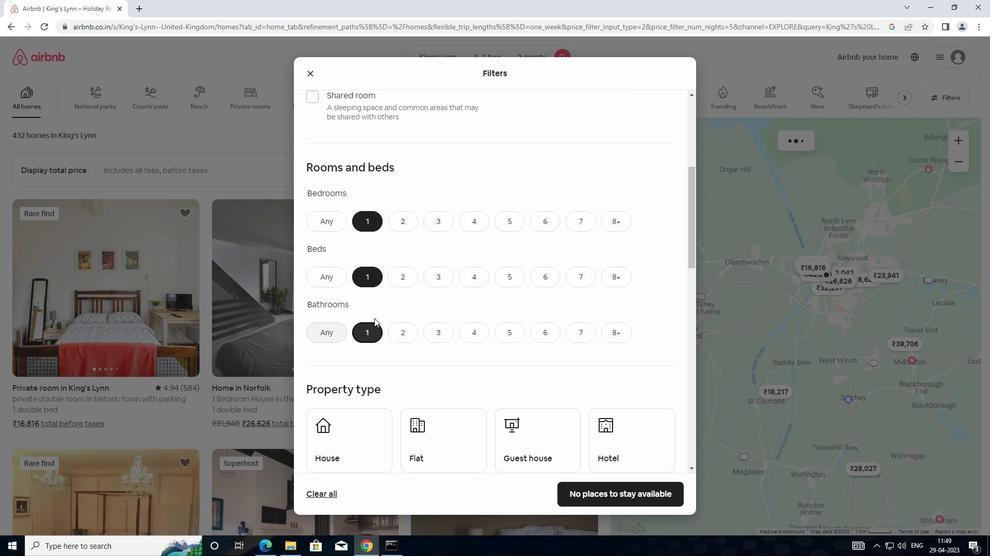 
Action: Mouse moved to (377, 316)
Screenshot: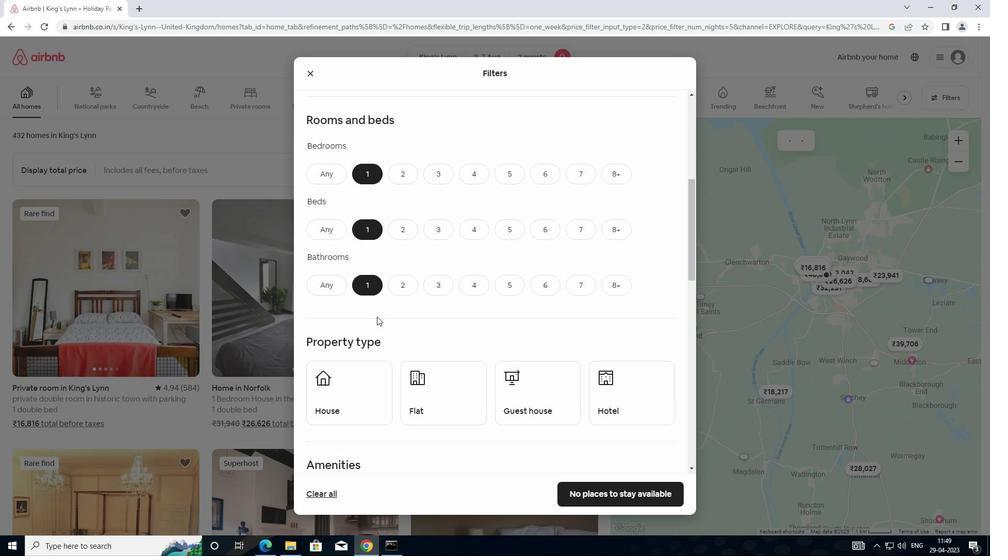 
Action: Mouse scrolled (377, 315) with delta (0, 0)
Screenshot: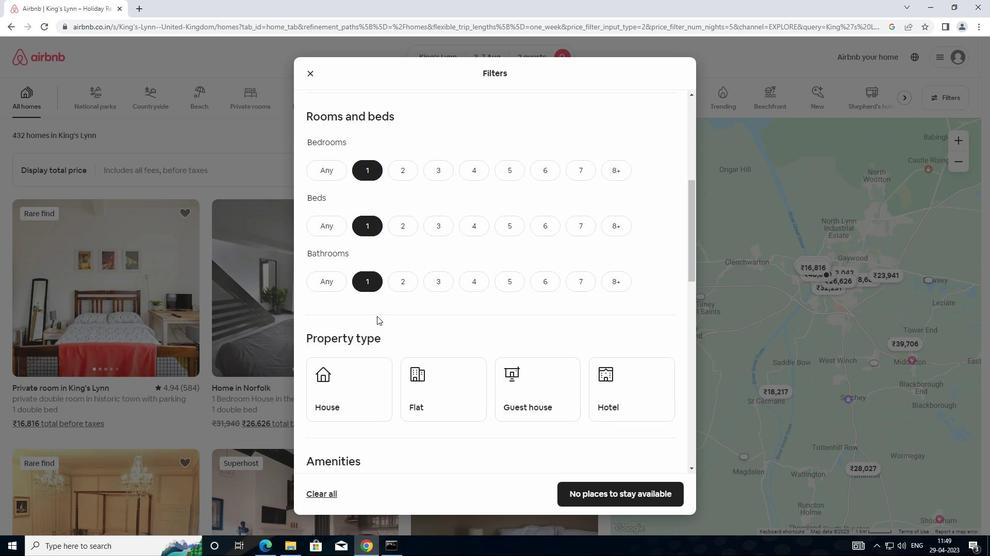 
Action: Mouse moved to (330, 331)
Screenshot: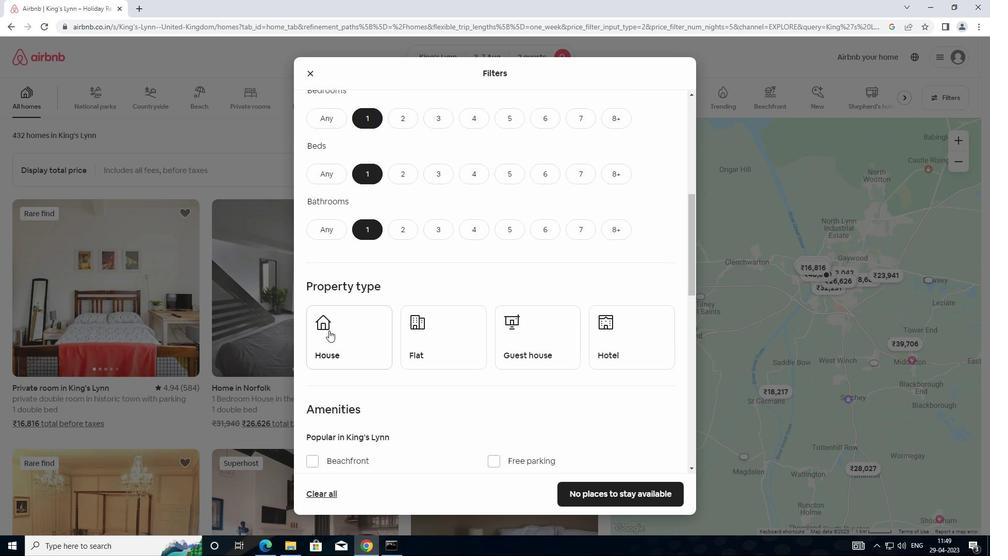 
Action: Mouse pressed left at (330, 331)
Screenshot: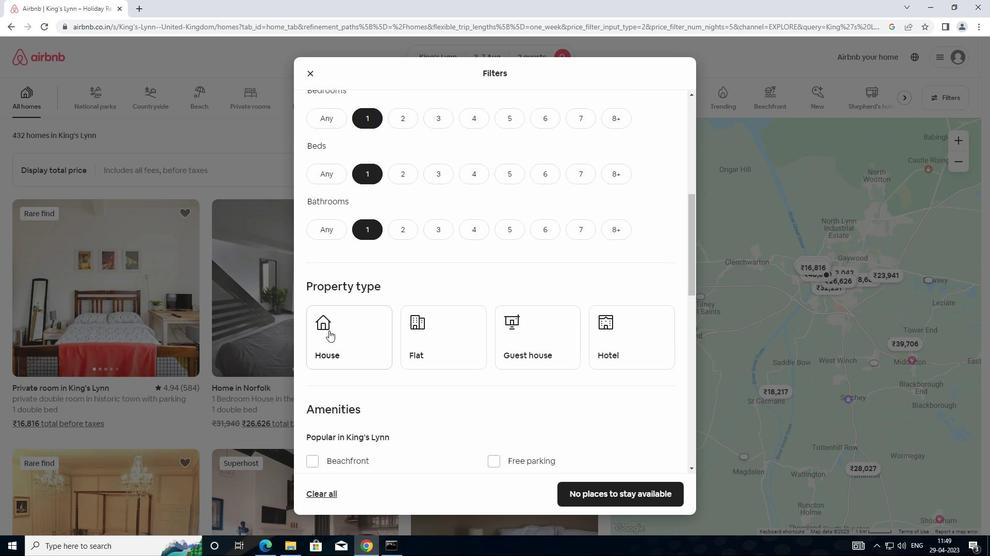 
Action: Mouse moved to (469, 348)
Screenshot: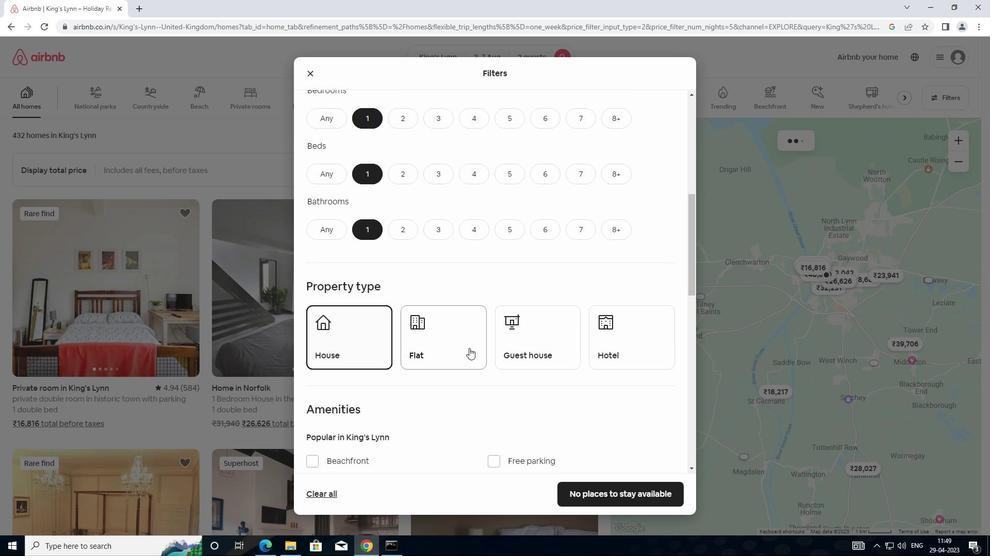 
Action: Mouse pressed left at (469, 348)
Screenshot: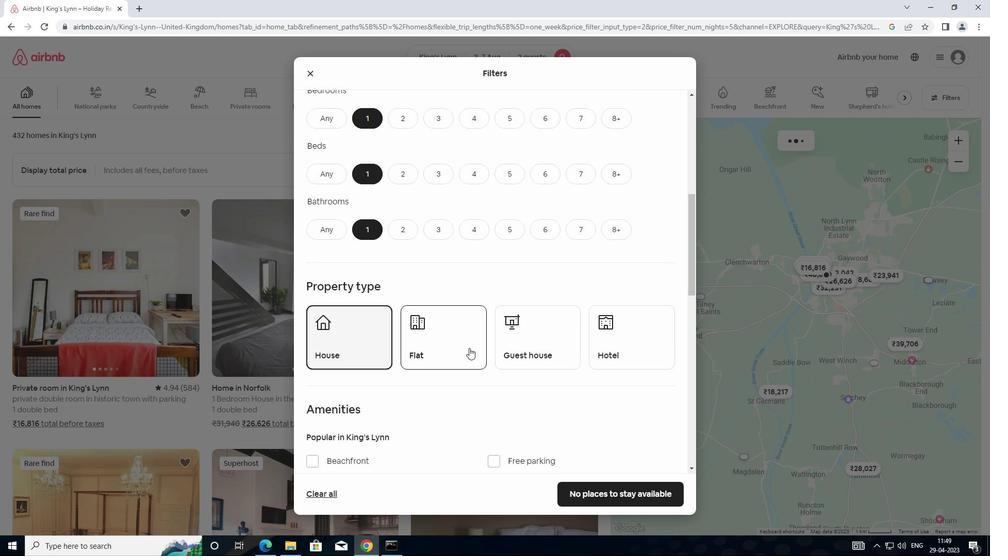 
Action: Mouse moved to (517, 348)
Screenshot: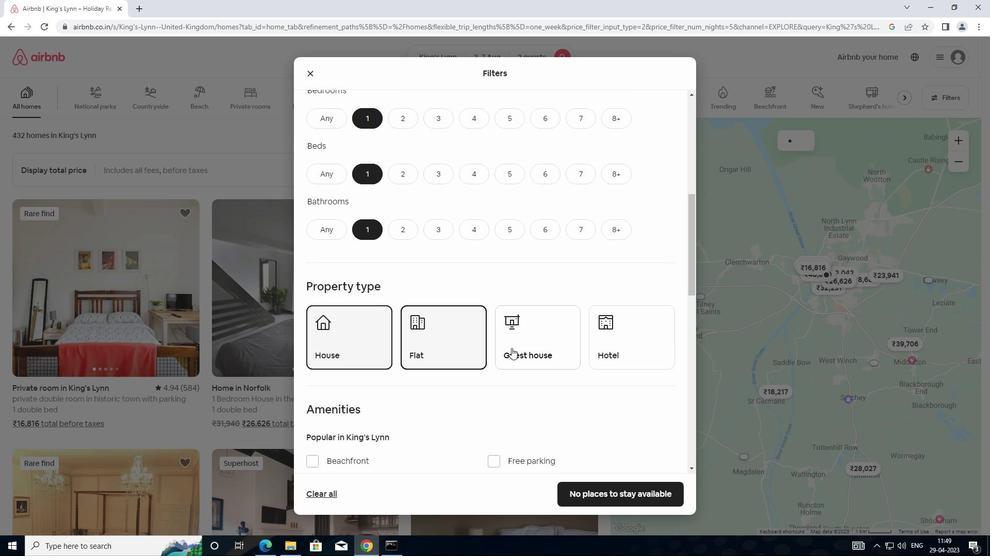 
Action: Mouse pressed left at (517, 348)
Screenshot: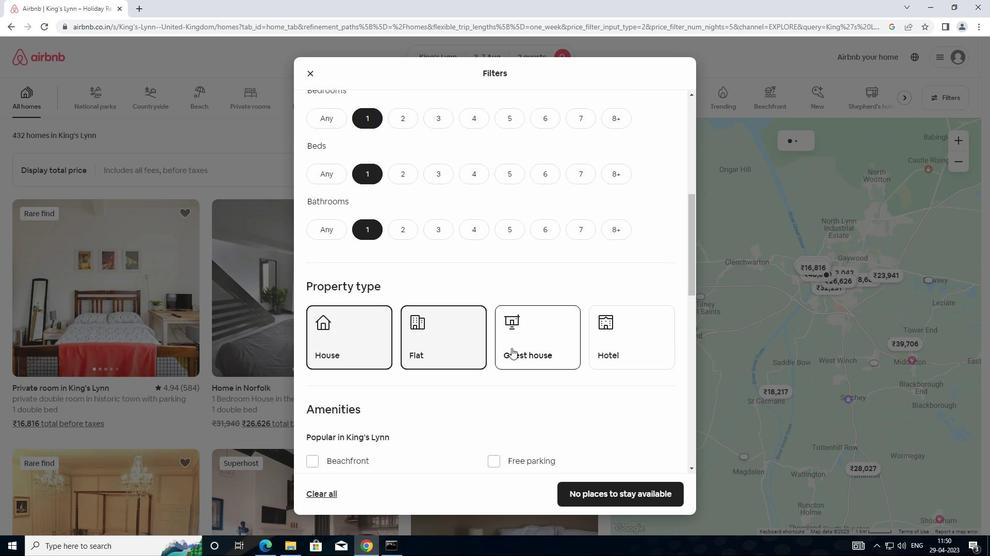 
Action: Mouse moved to (611, 350)
Screenshot: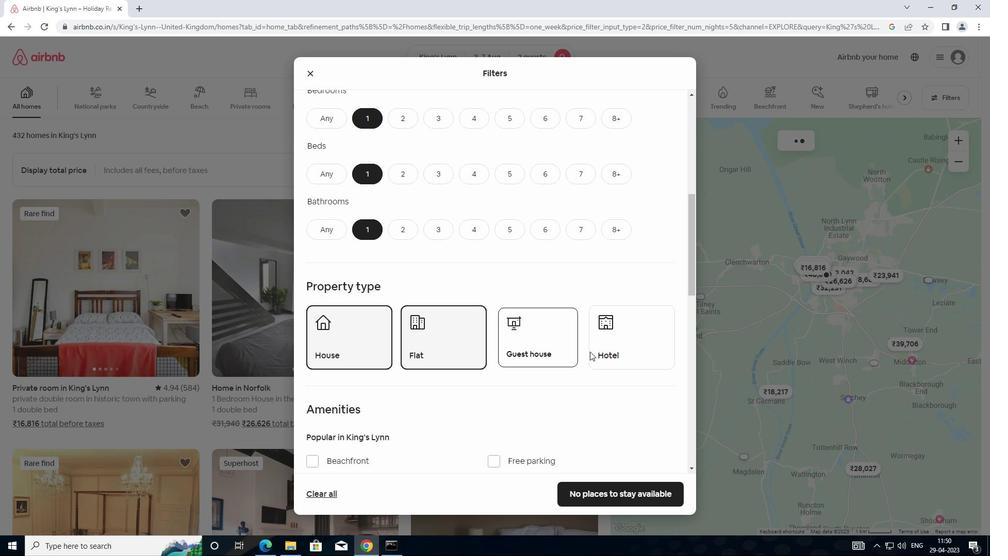 
Action: Mouse pressed left at (611, 350)
Screenshot: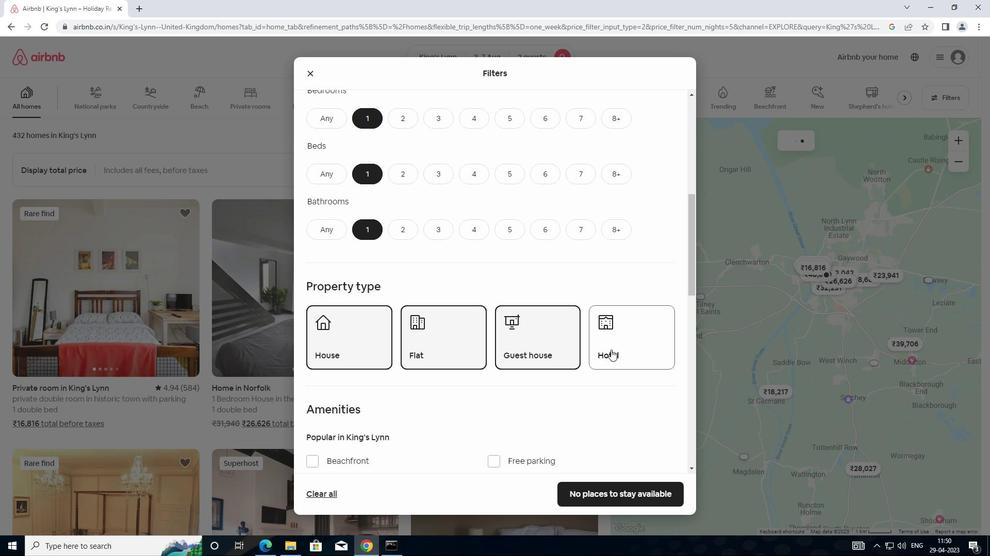 
Action: Mouse moved to (603, 348)
Screenshot: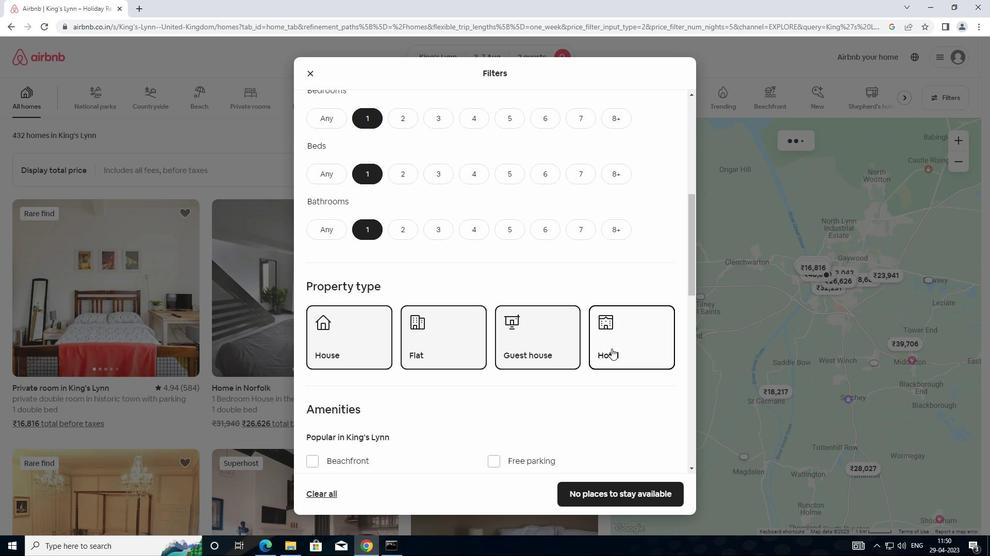 
Action: Mouse scrolled (603, 347) with delta (0, 0)
Screenshot: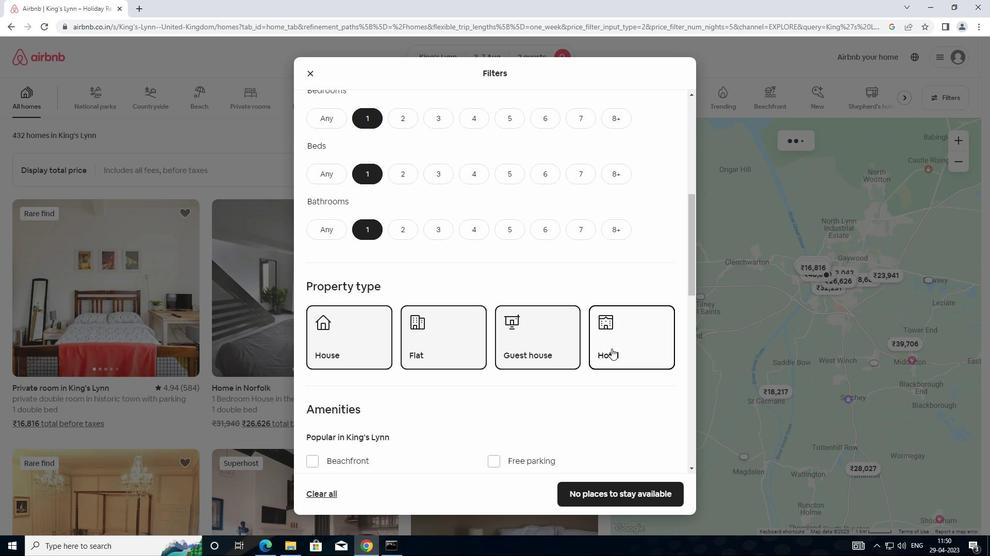 
Action: Mouse moved to (596, 350)
Screenshot: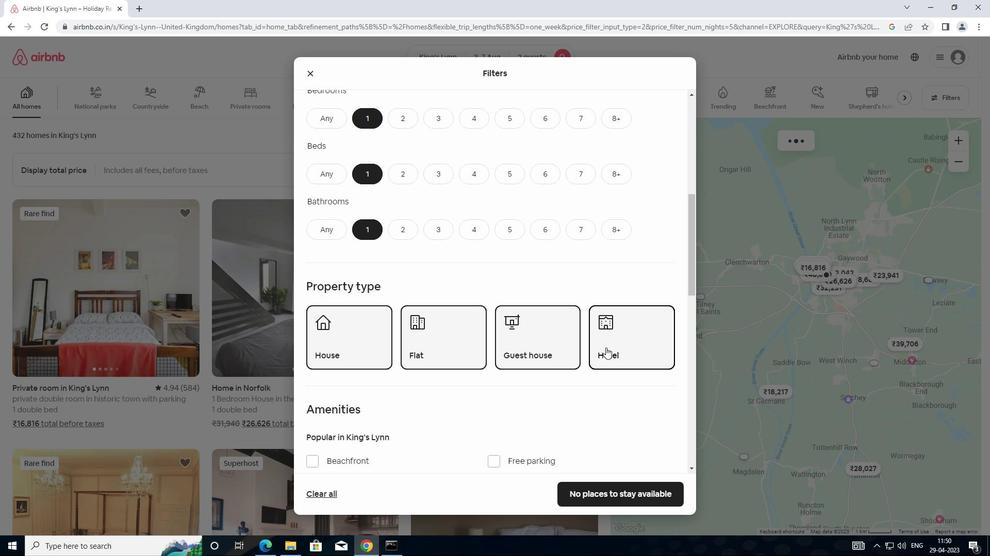 
Action: Mouse scrolled (596, 350) with delta (0, 0)
Screenshot: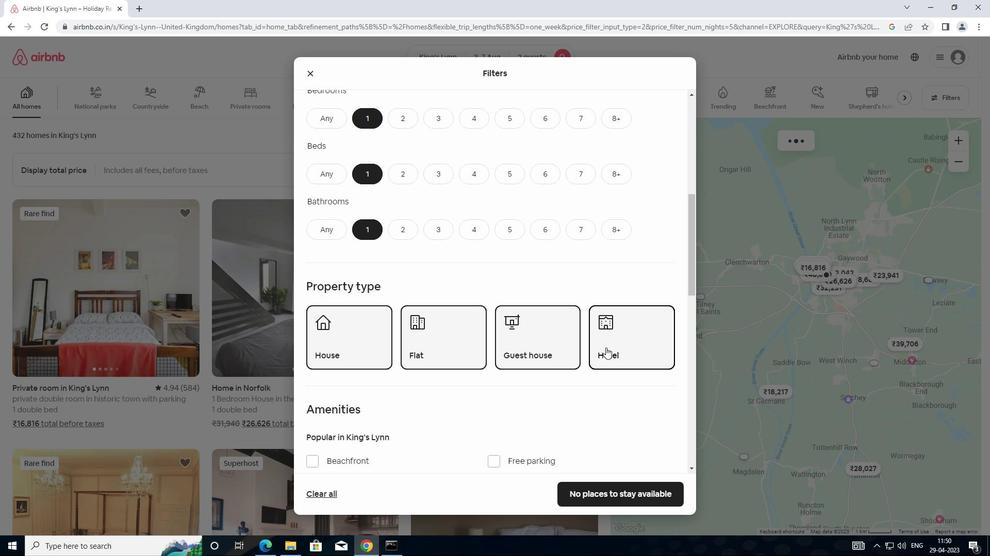 
Action: Mouse moved to (558, 346)
Screenshot: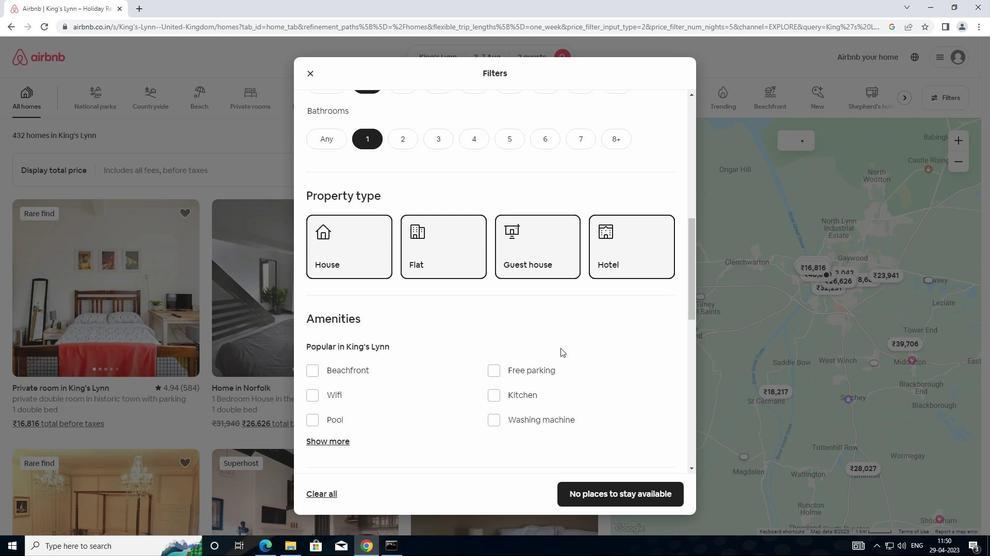 
Action: Mouse scrolled (558, 346) with delta (0, 0)
Screenshot: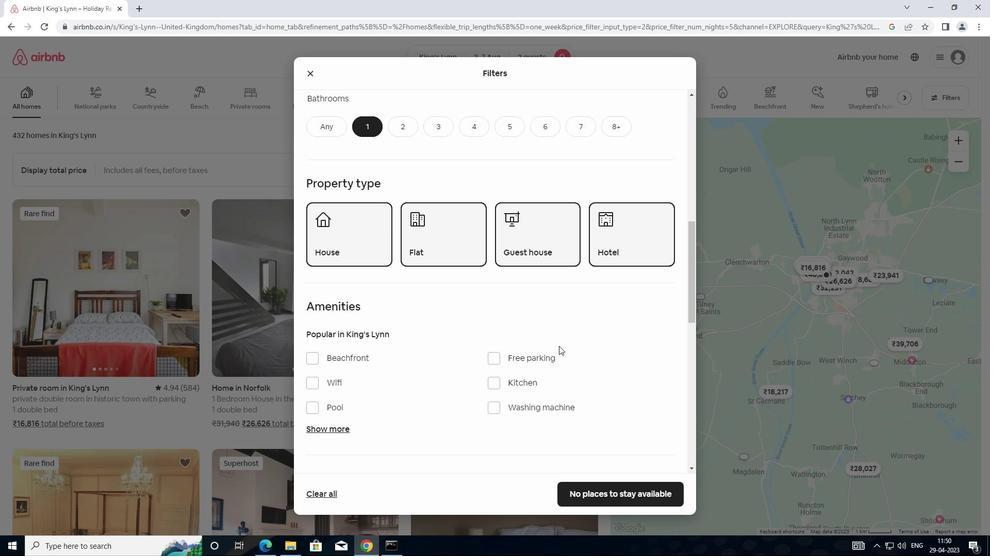 
Action: Mouse scrolled (558, 346) with delta (0, 0)
Screenshot: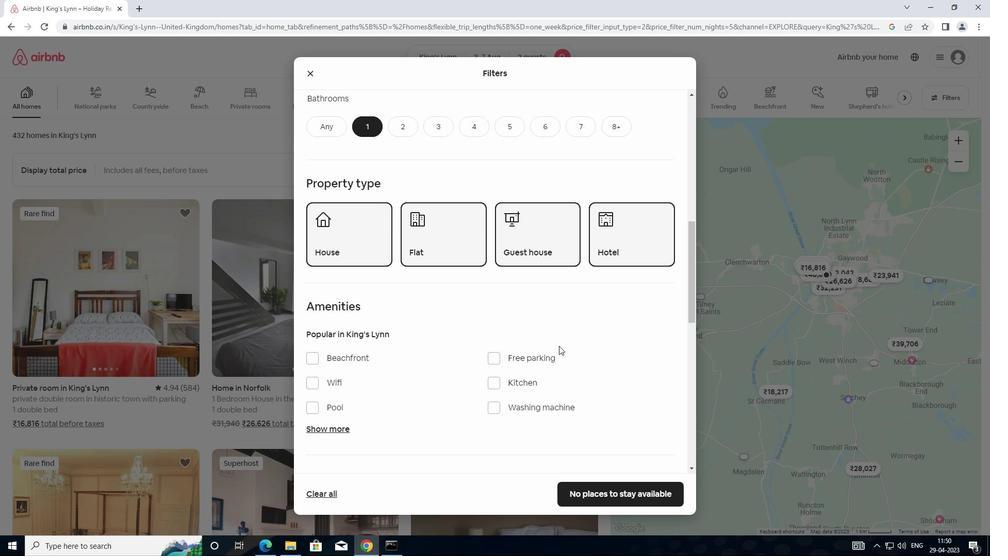 
Action: Mouse moved to (484, 335)
Screenshot: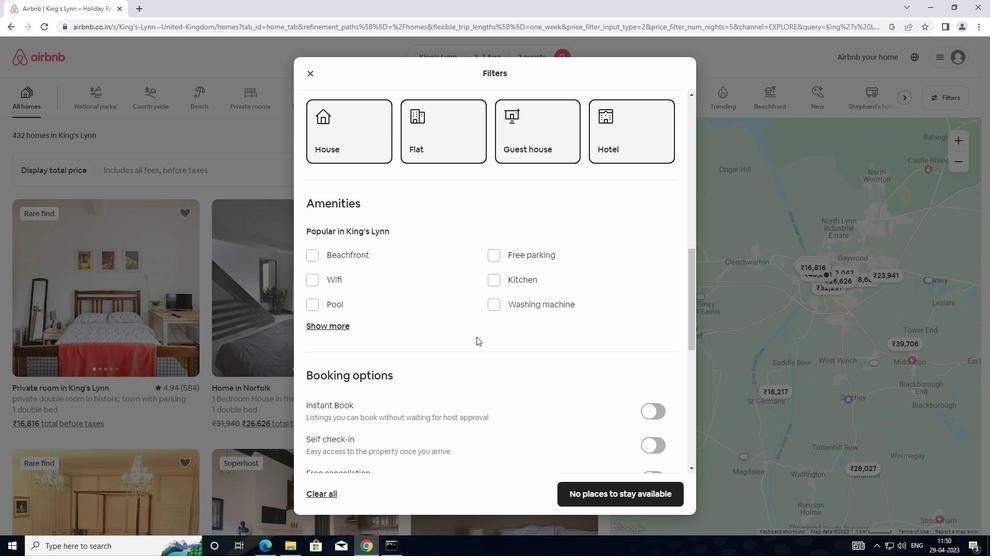 
Action: Mouse scrolled (484, 334) with delta (0, 0)
Screenshot: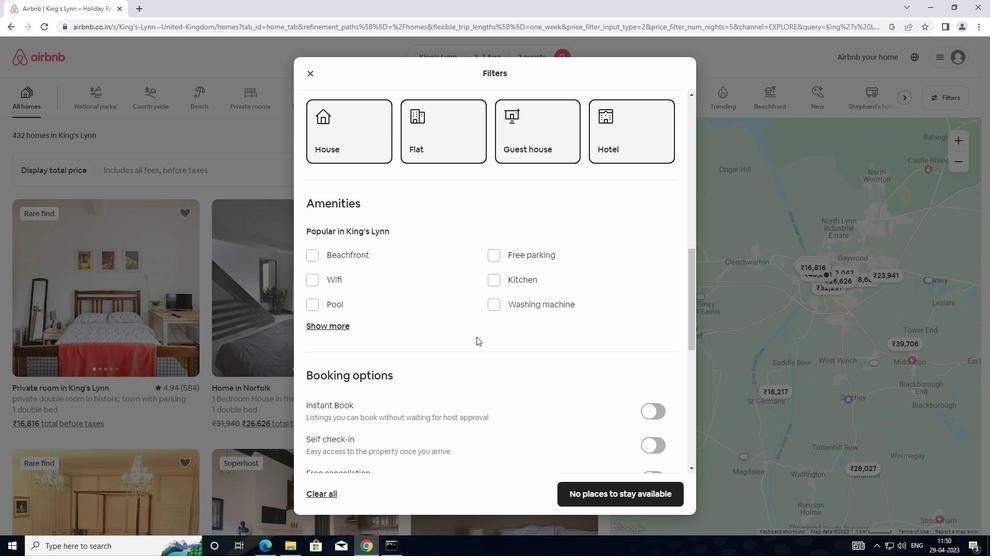 
Action: Mouse moved to (491, 337)
Screenshot: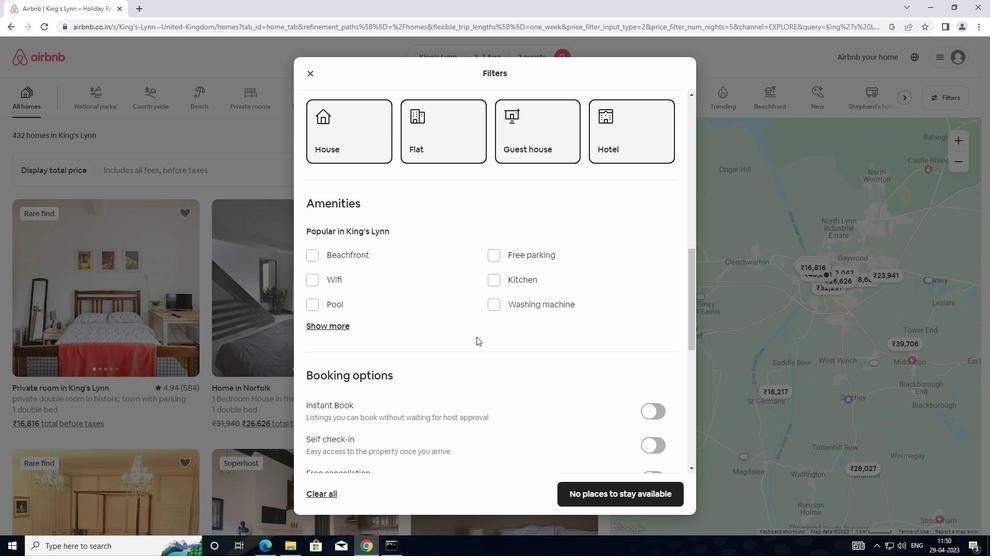 
Action: Mouse scrolled (491, 336) with delta (0, 0)
Screenshot: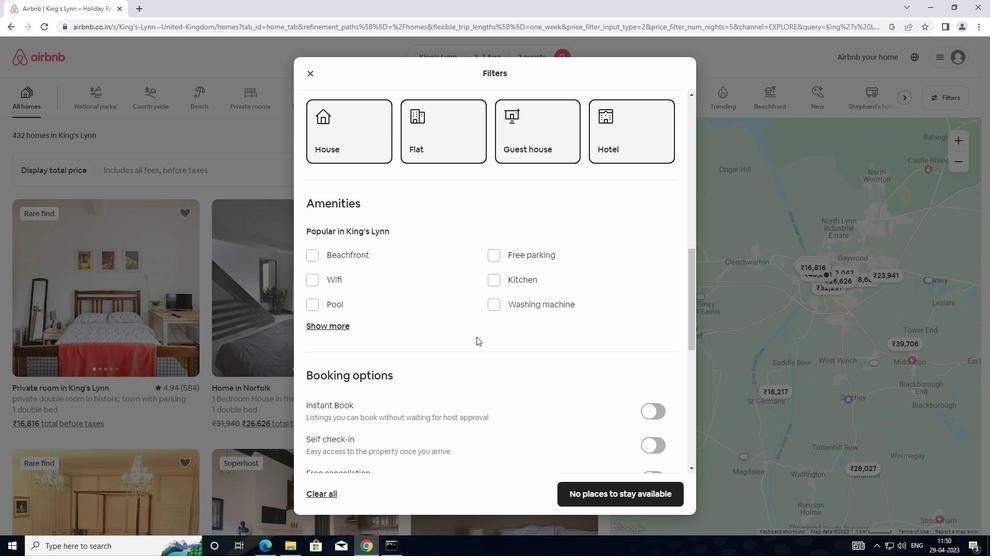 
Action: Mouse moved to (525, 342)
Screenshot: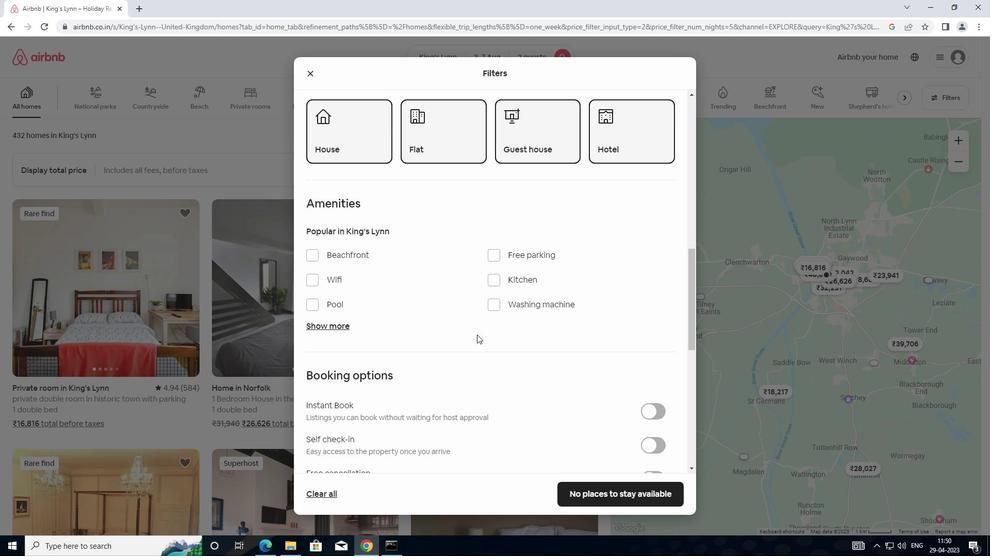 
Action: Mouse scrolled (525, 341) with delta (0, 0)
Screenshot: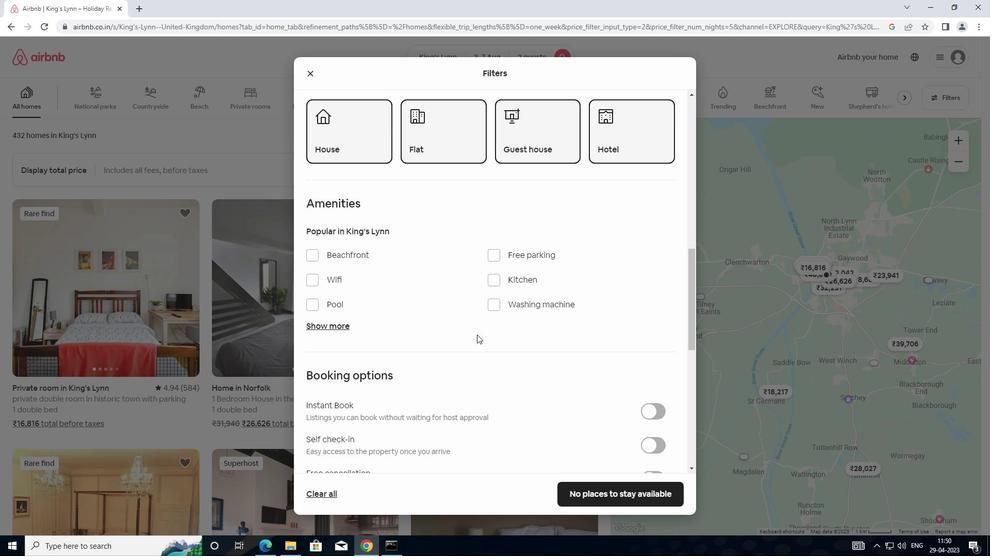 
Action: Mouse moved to (663, 297)
Screenshot: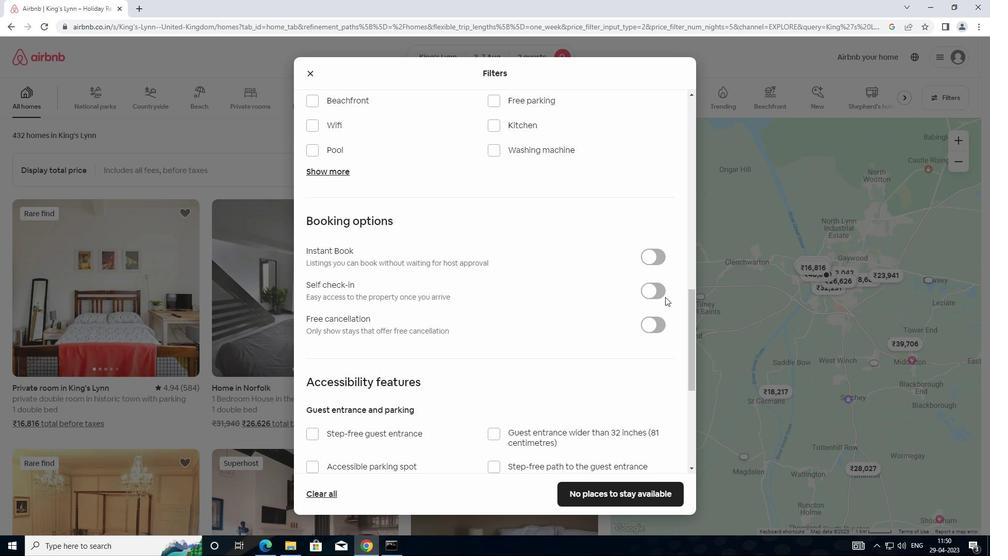 
Action: Mouse pressed left at (663, 297)
Screenshot: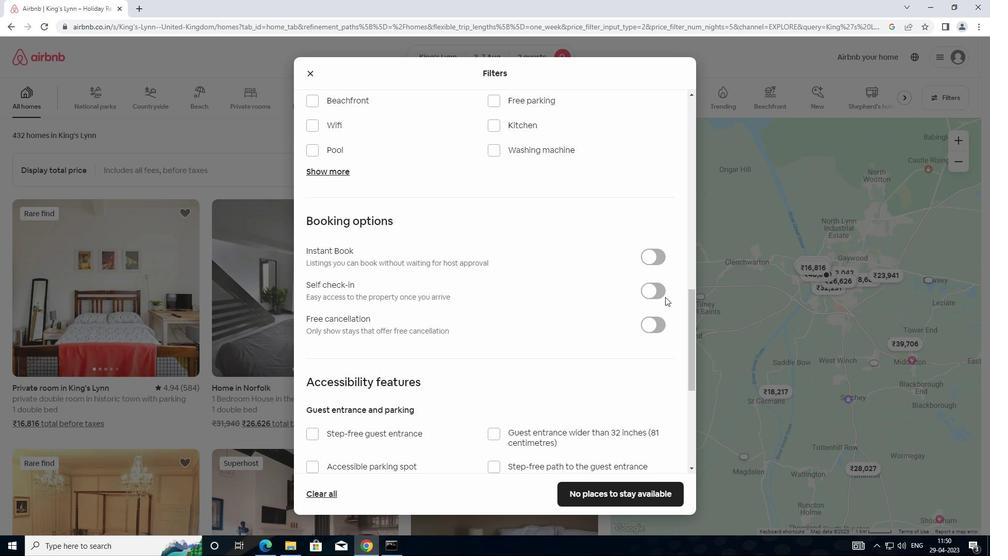 
Action: Mouse moved to (661, 294)
Screenshot: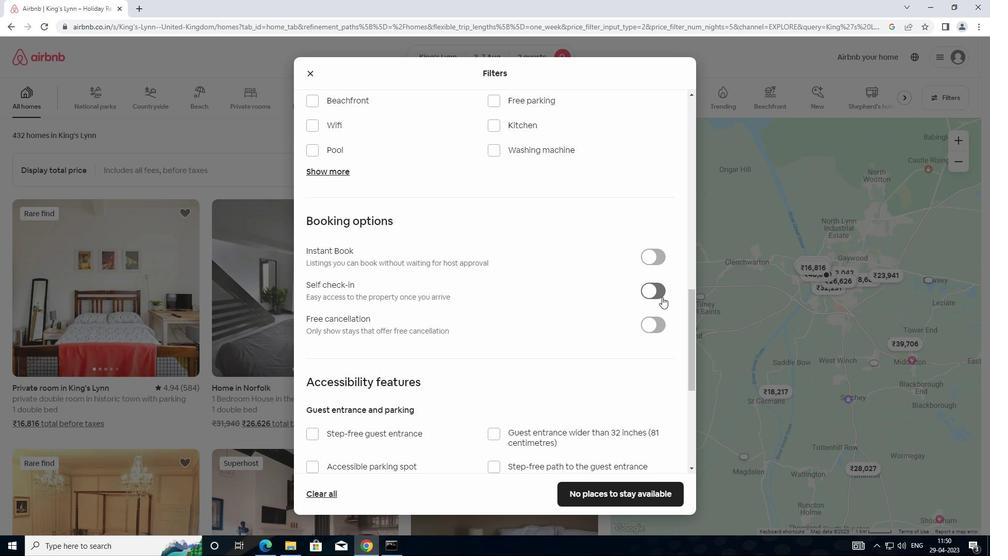 
Action: Mouse pressed left at (661, 294)
Screenshot: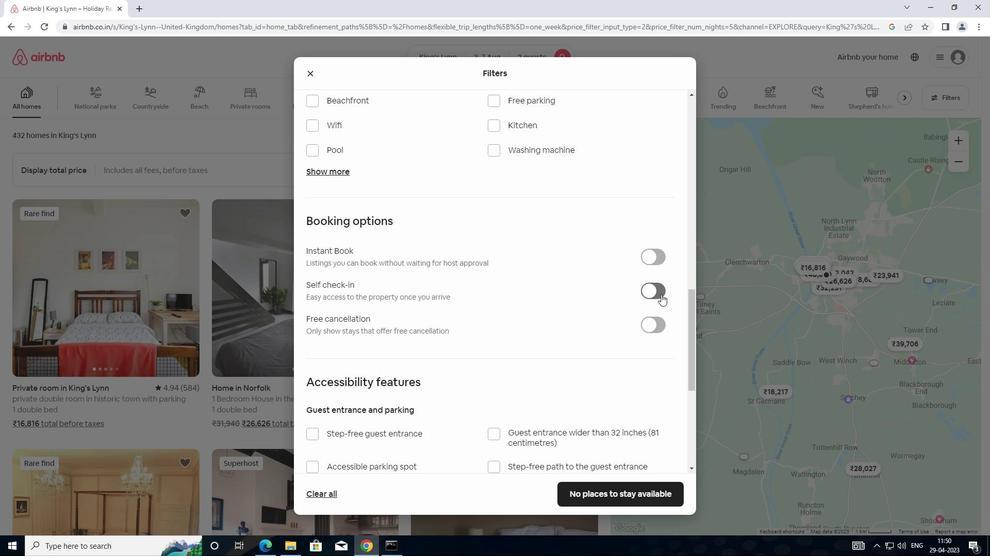 
Action: Mouse moved to (481, 321)
Screenshot: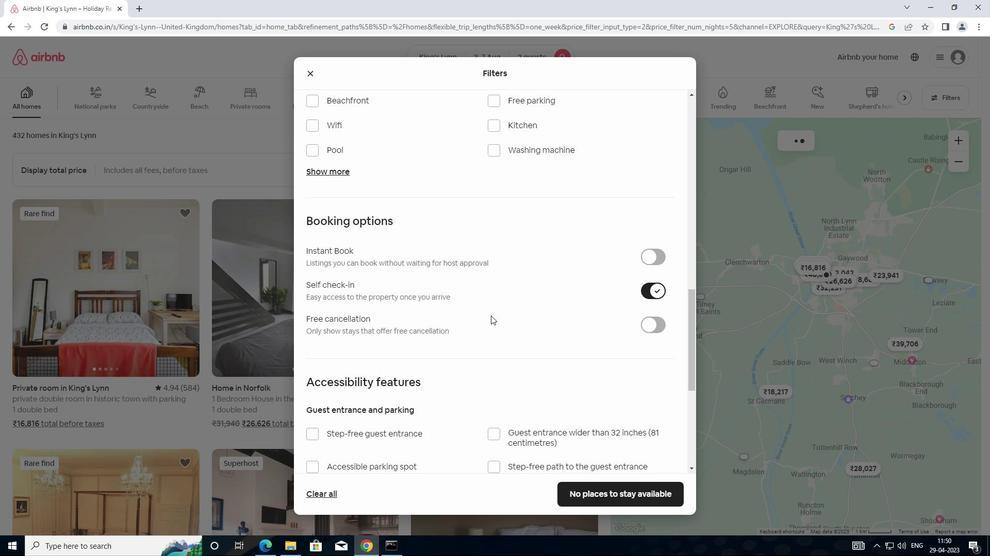 
Action: Mouse scrolled (481, 320) with delta (0, 0)
Screenshot: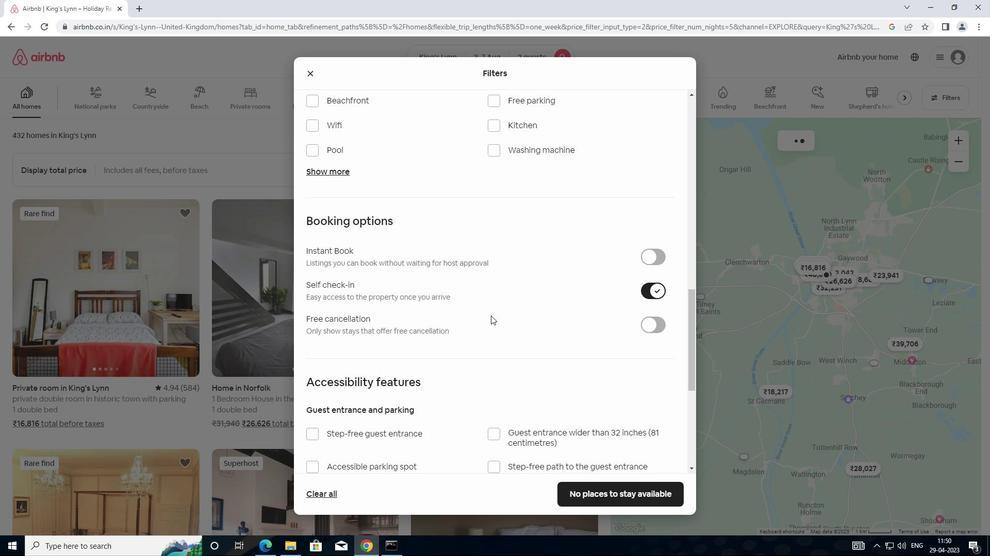 
Action: Mouse moved to (481, 323)
Screenshot: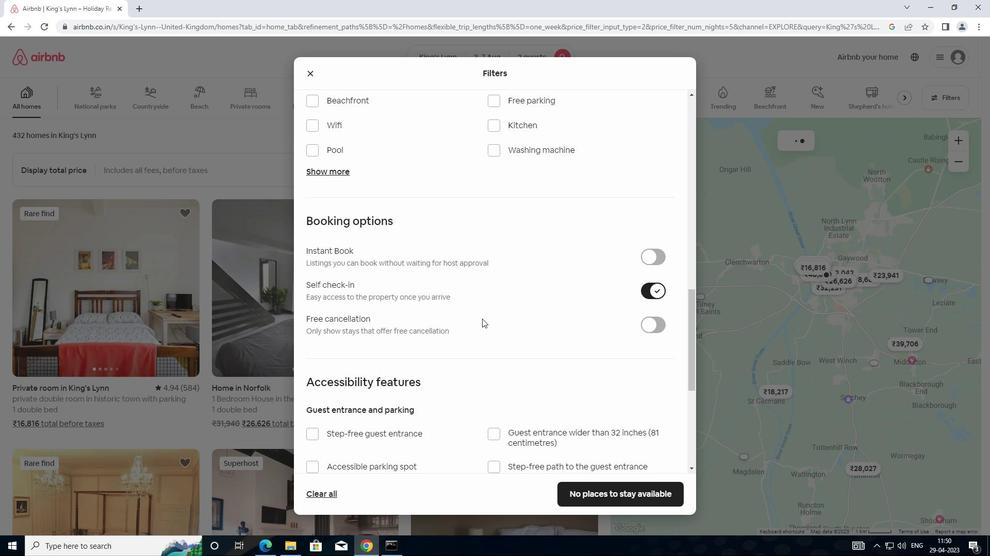 
Action: Mouse scrolled (481, 323) with delta (0, 0)
Screenshot: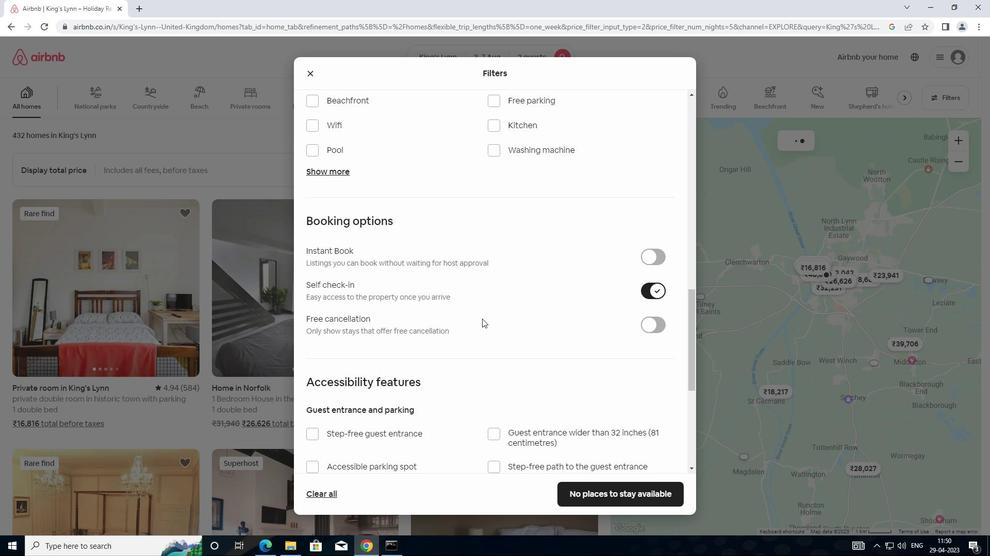 
Action: Mouse moved to (480, 325)
Screenshot: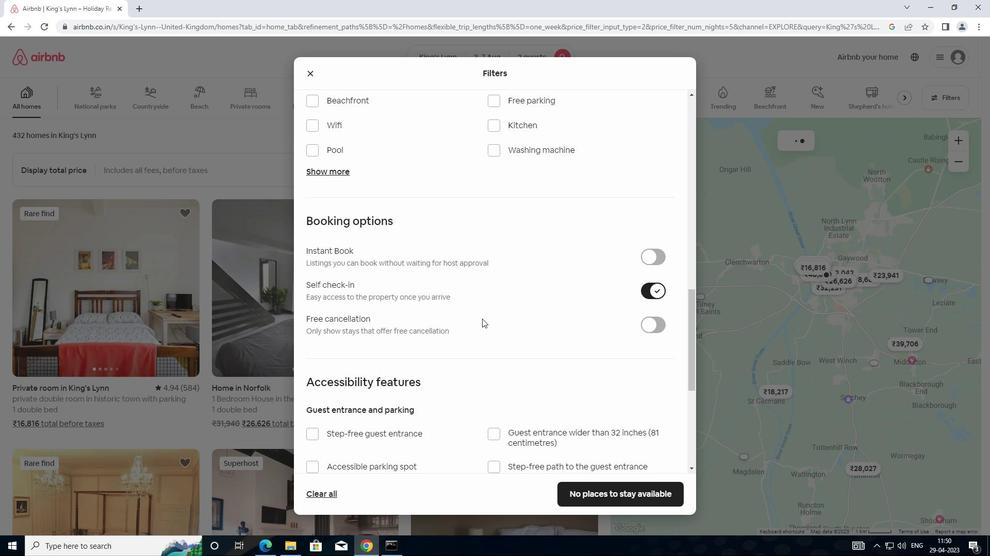 
Action: Mouse scrolled (480, 324) with delta (0, 0)
Screenshot: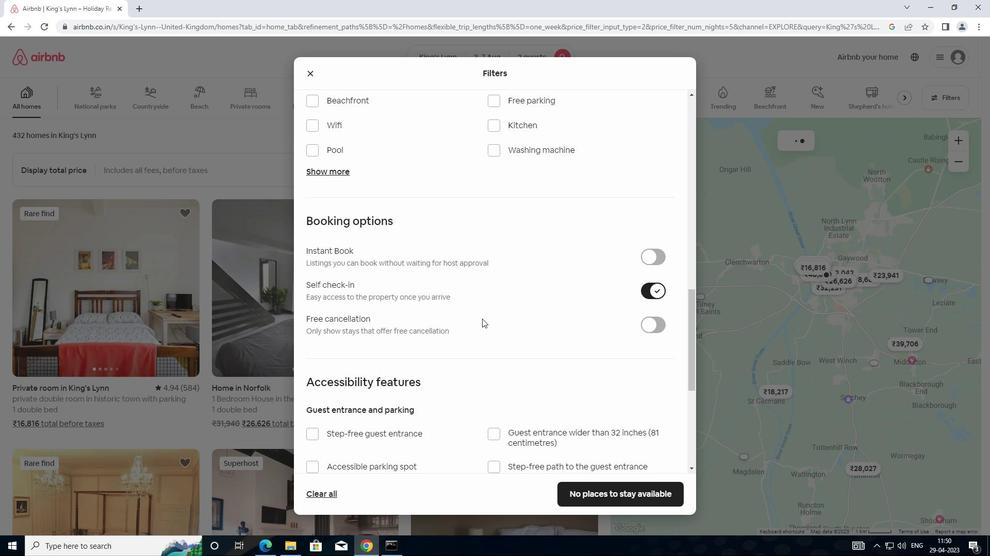 
Action: Mouse moved to (478, 329)
Screenshot: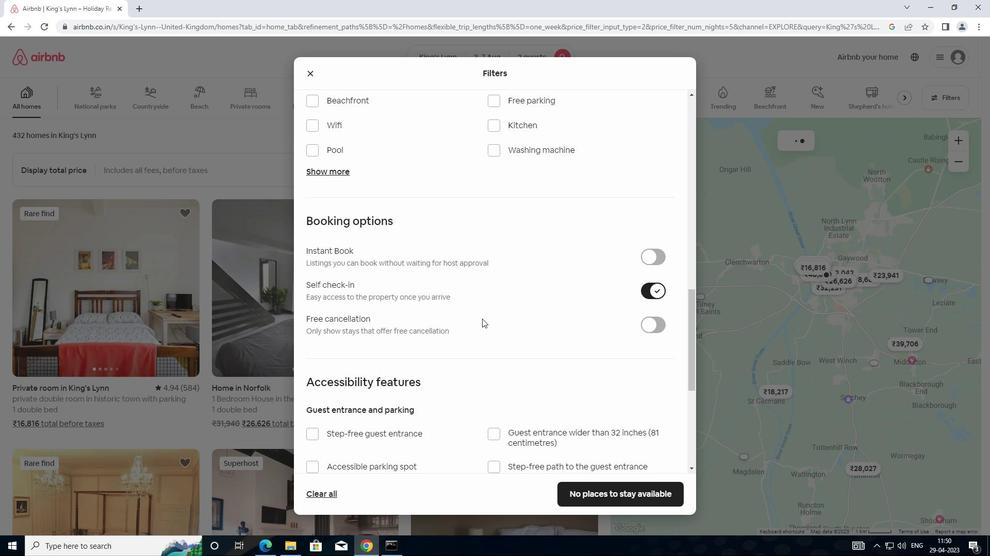 
Action: Mouse scrolled (478, 328) with delta (0, 0)
Screenshot: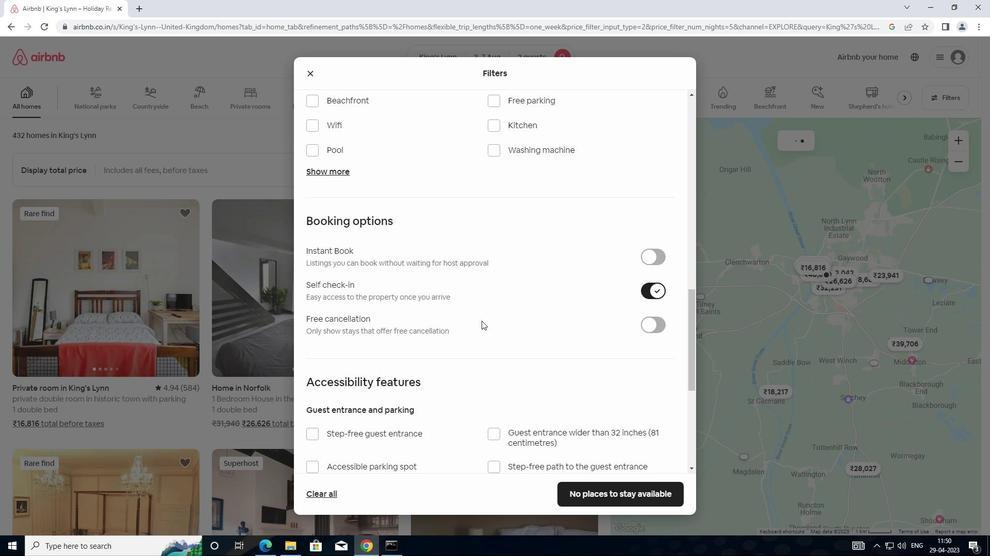 
Action: Mouse scrolled (478, 328) with delta (0, 0)
Screenshot: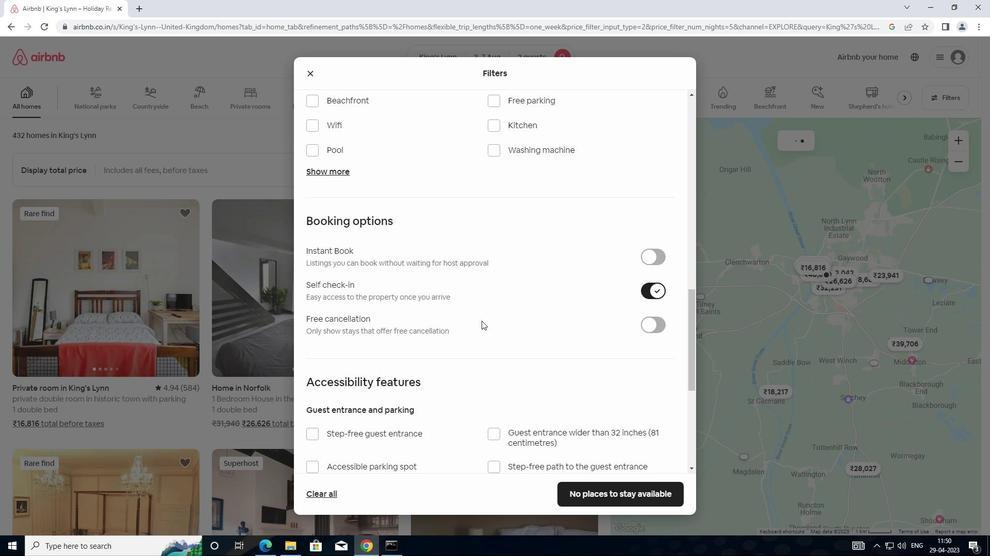 
Action: Mouse moved to (473, 322)
Screenshot: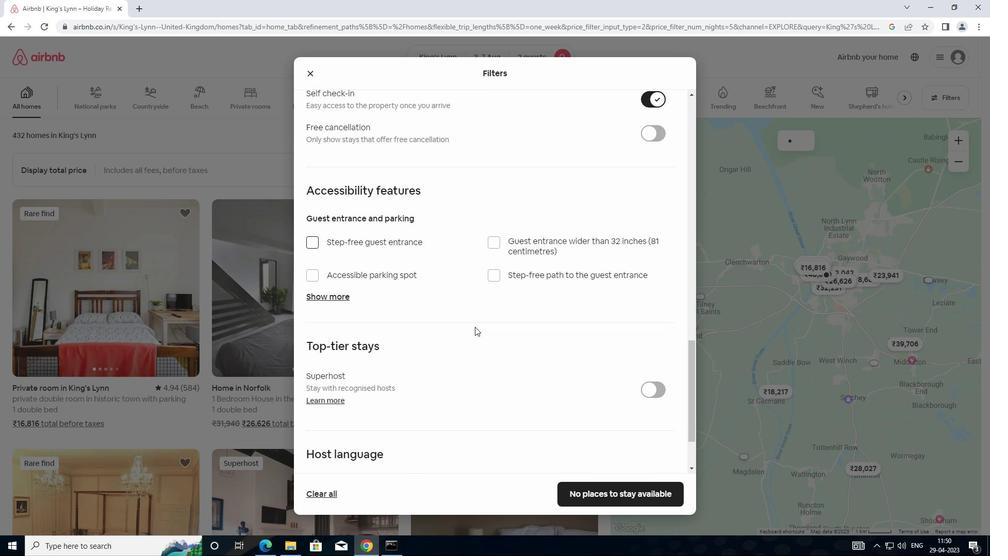 
Action: Mouse scrolled (473, 322) with delta (0, 0)
Screenshot: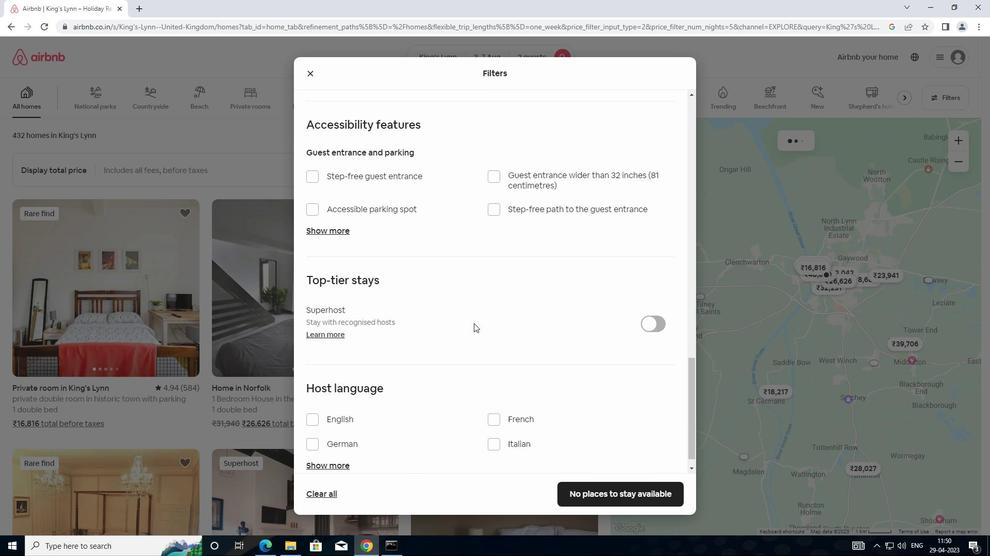 
Action: Mouse scrolled (473, 322) with delta (0, 0)
Screenshot: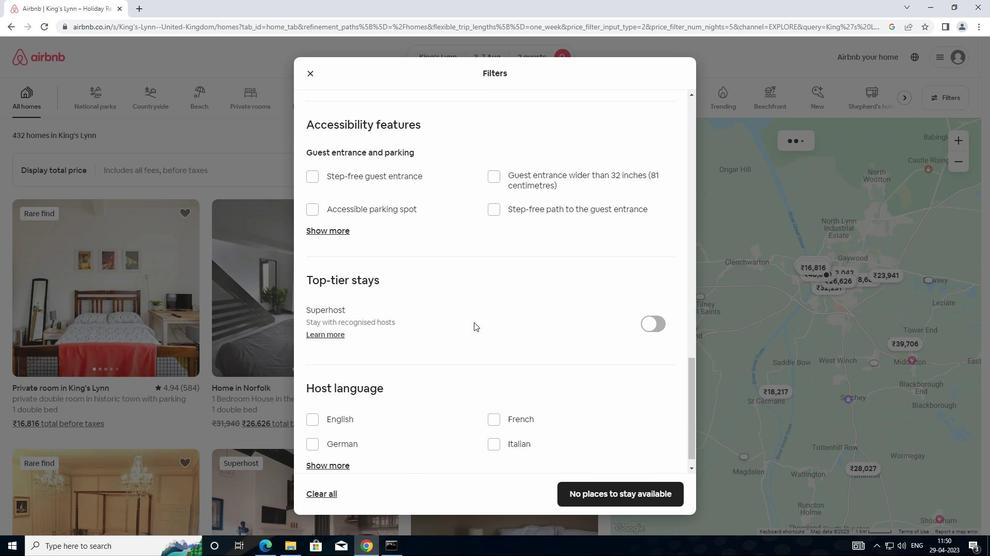 
Action: Mouse scrolled (473, 322) with delta (0, 0)
Screenshot: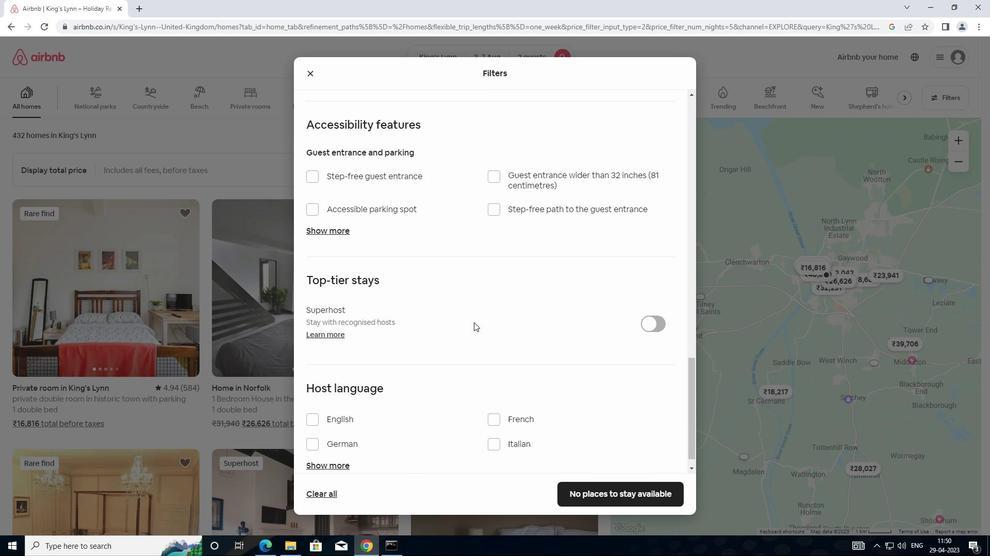 
Action: Mouse moved to (312, 398)
Screenshot: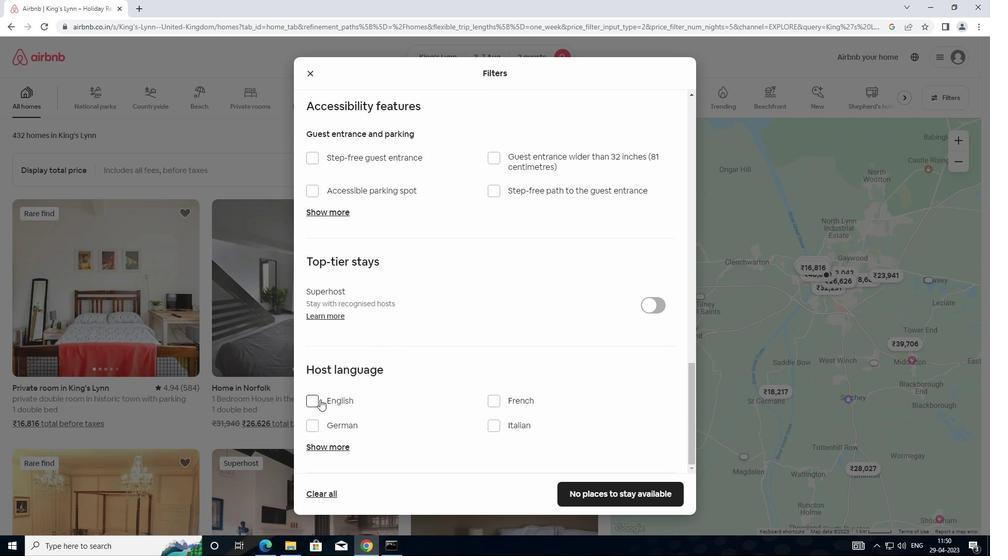 
Action: Mouse pressed left at (312, 398)
Screenshot: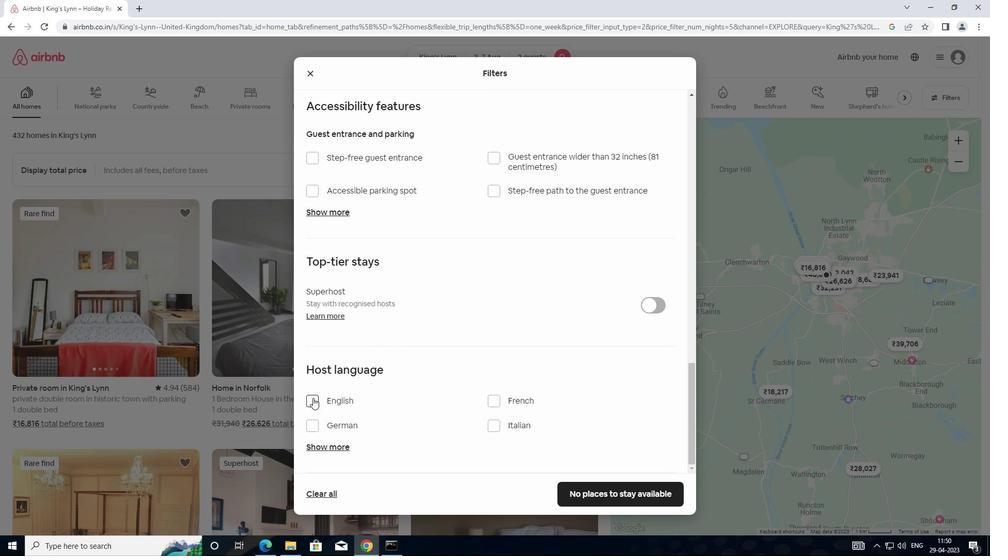 
Action: Mouse moved to (601, 488)
Screenshot: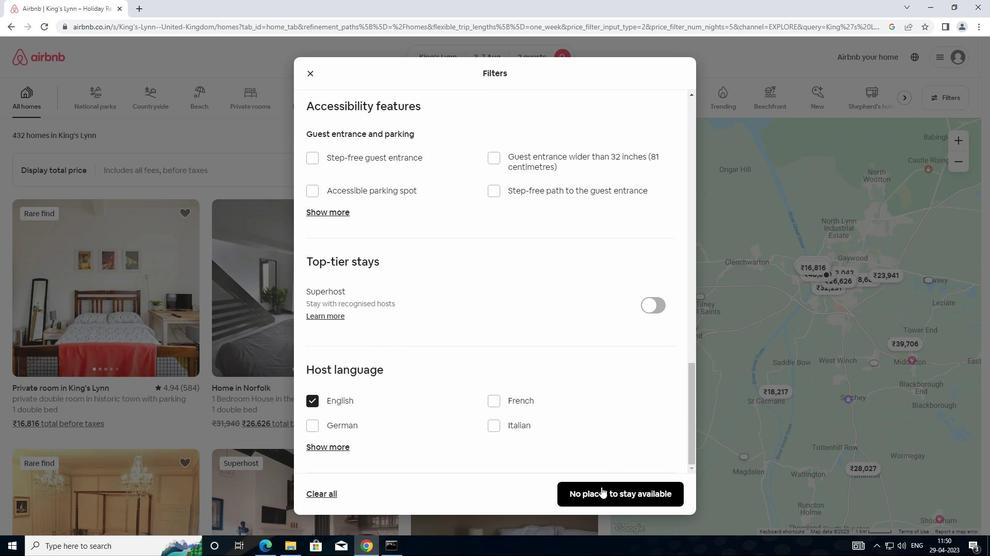 
Action: Mouse pressed left at (601, 488)
Screenshot: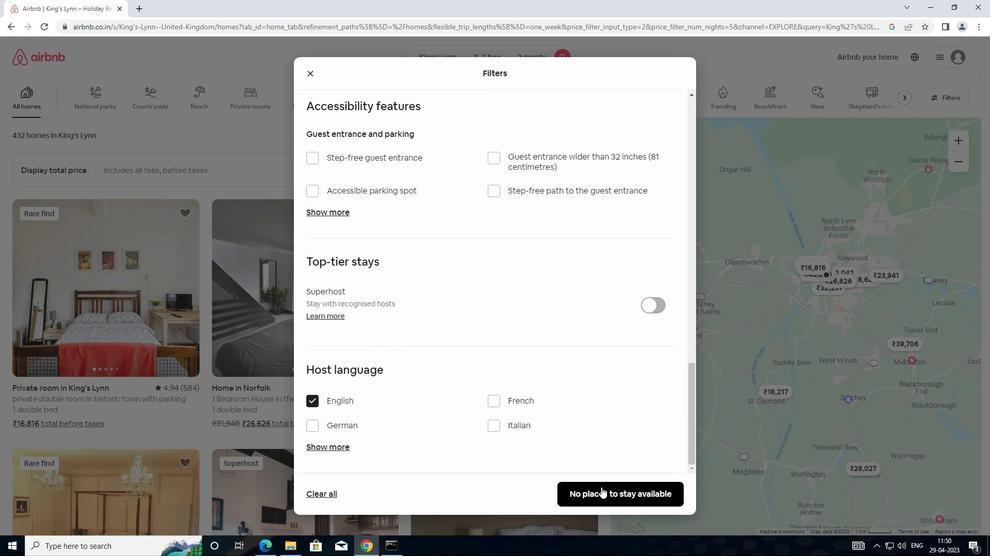 
Action: Mouse moved to (706, 453)
Screenshot: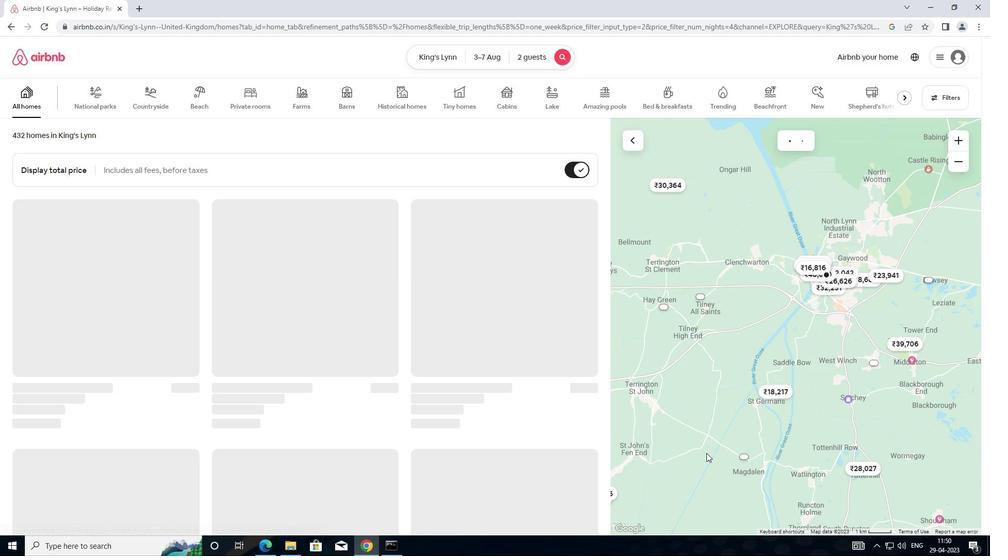 
